 Task: Find connections with filter location Dori with filter topic #property with filter profile language Potuguese with filter current company LUXASIA with filter school GANDHI INSTITUTE FOR TECHNOLOGY[GIFT] , BHUBANESWAR with filter industry Financial Services with filter service category Customer Support with filter keywords title Superintendent
Action: Mouse moved to (490, 97)
Screenshot: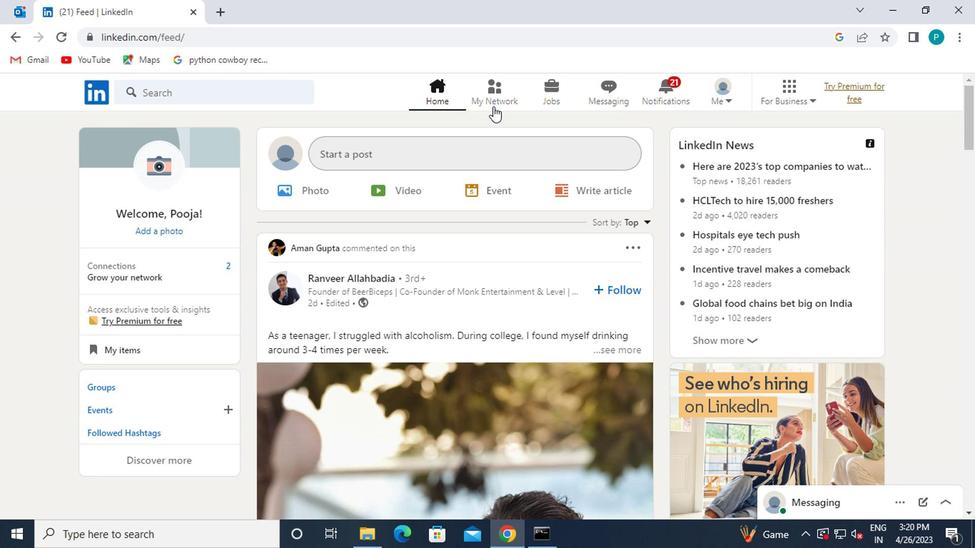 
Action: Mouse pressed left at (490, 97)
Screenshot: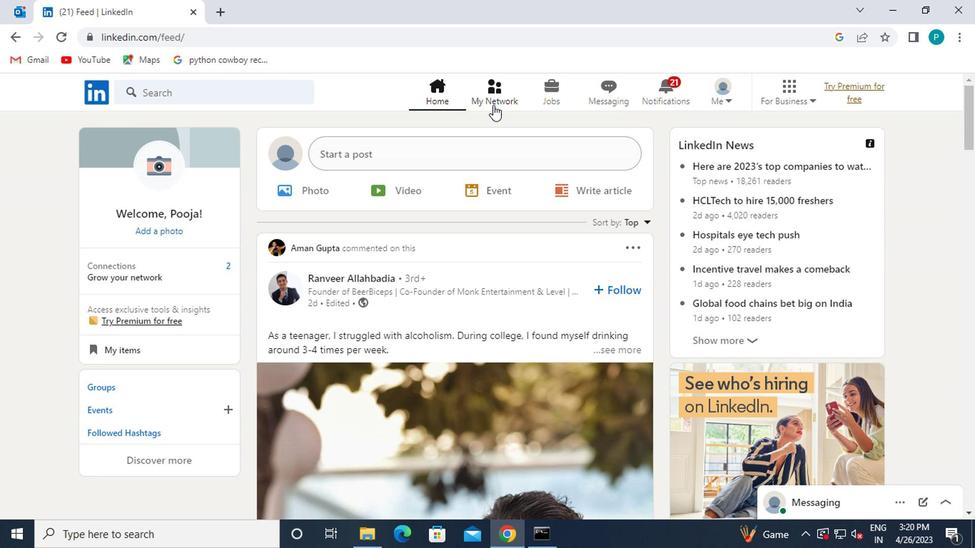 
Action: Mouse moved to (164, 171)
Screenshot: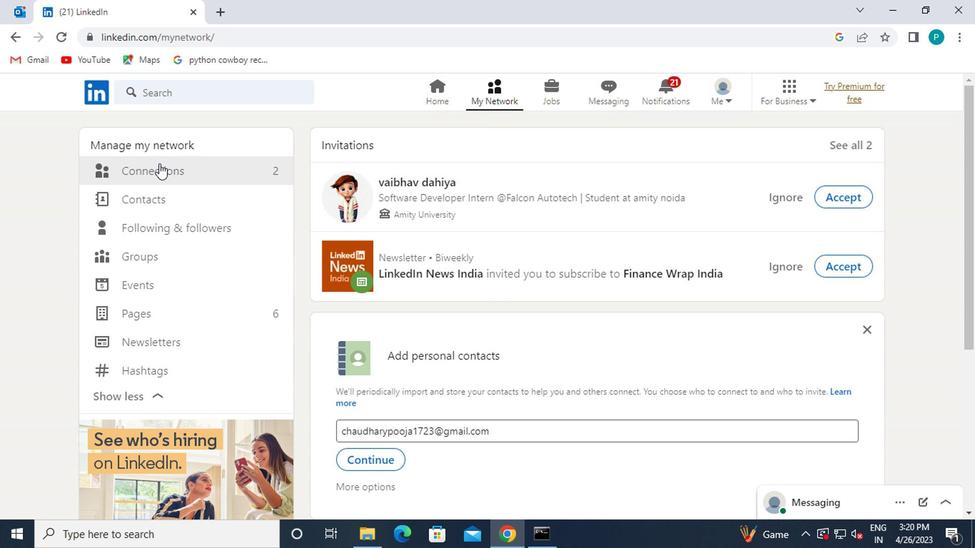 
Action: Mouse pressed left at (164, 171)
Screenshot: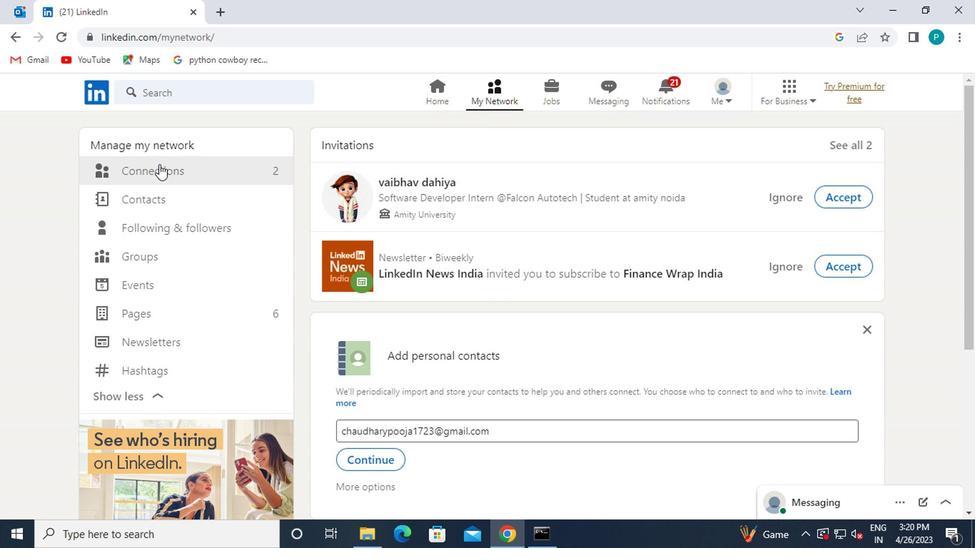 
Action: Mouse moved to (562, 171)
Screenshot: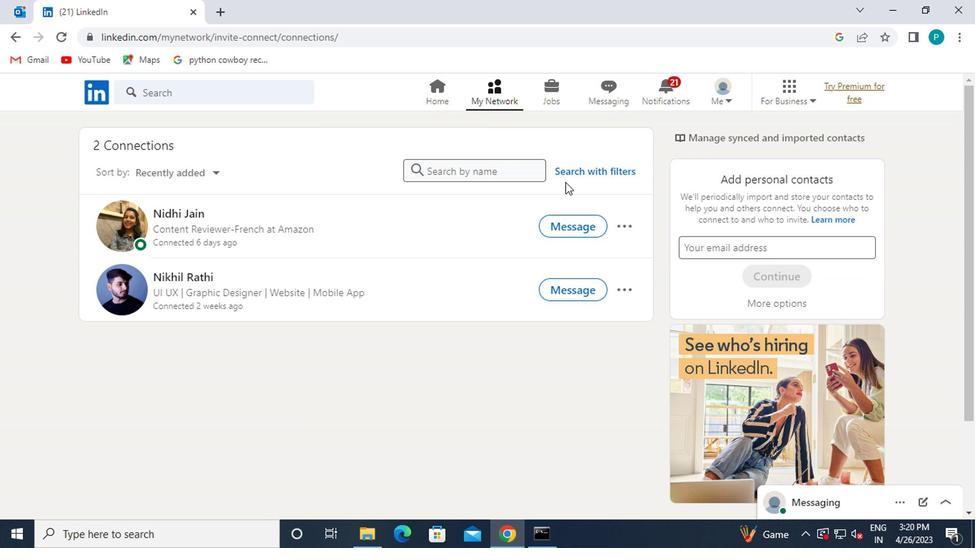
Action: Mouse pressed left at (562, 171)
Screenshot: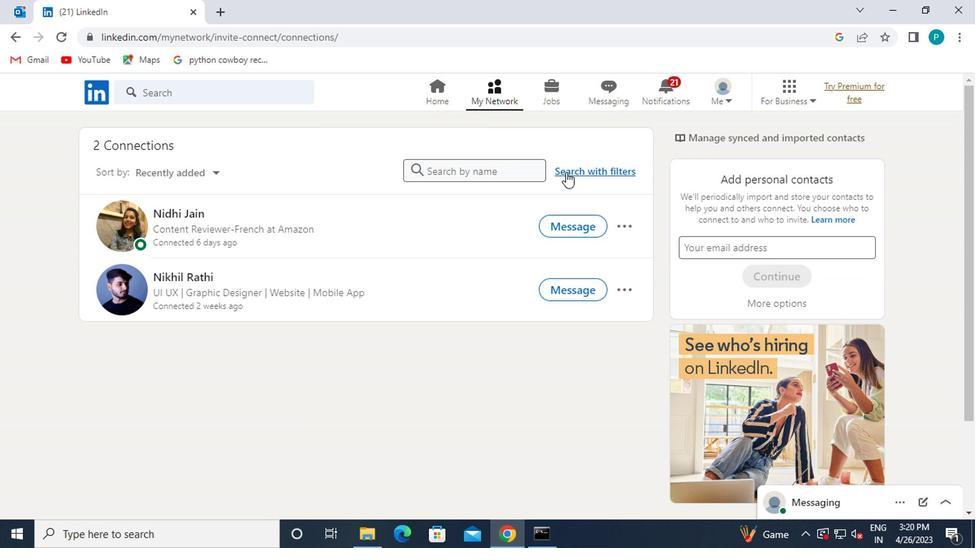 
Action: Mouse moved to (474, 137)
Screenshot: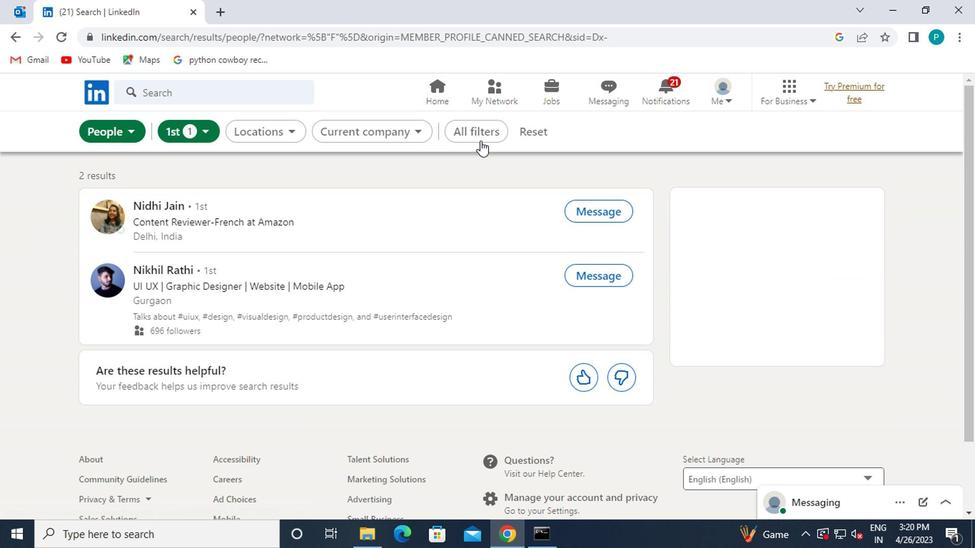 
Action: Mouse pressed left at (474, 137)
Screenshot: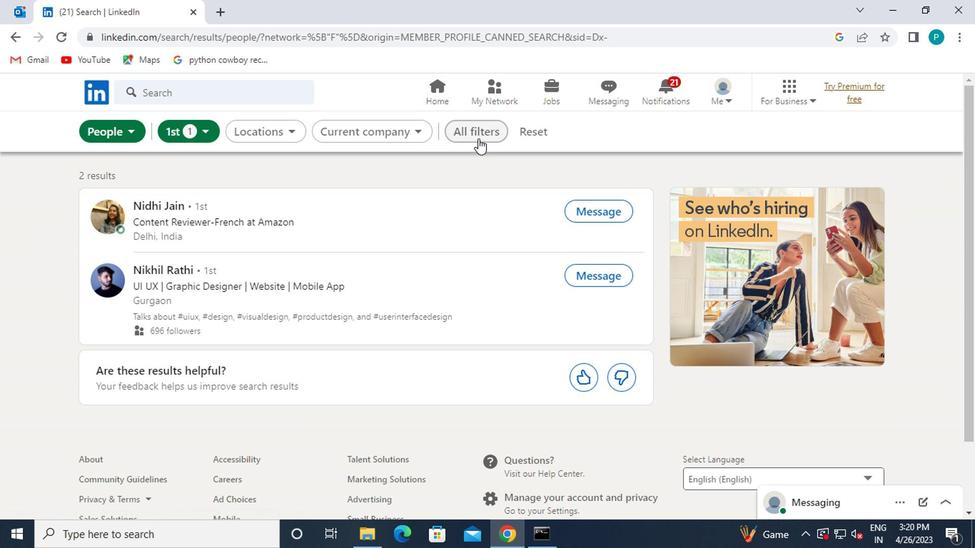 
Action: Mouse moved to (709, 325)
Screenshot: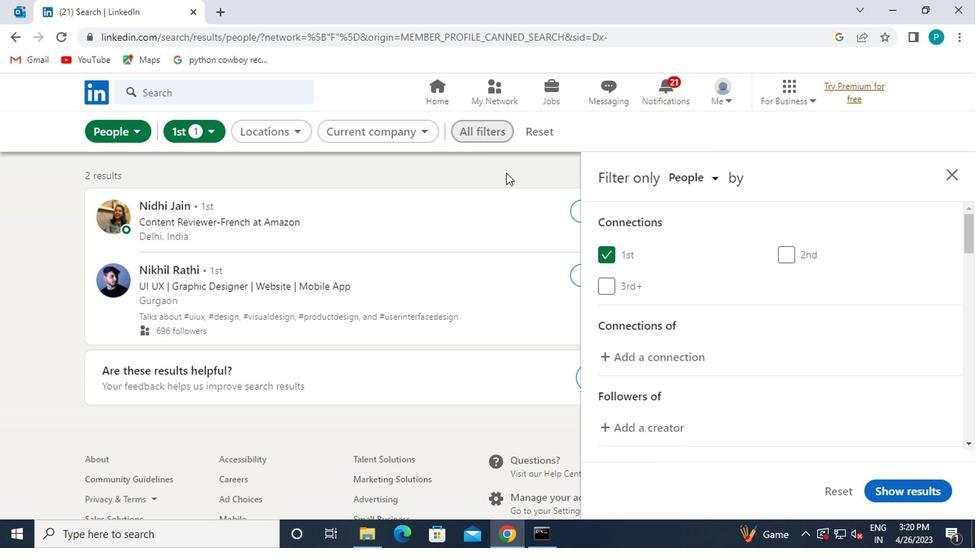 
Action: Mouse scrolled (709, 324) with delta (0, -1)
Screenshot: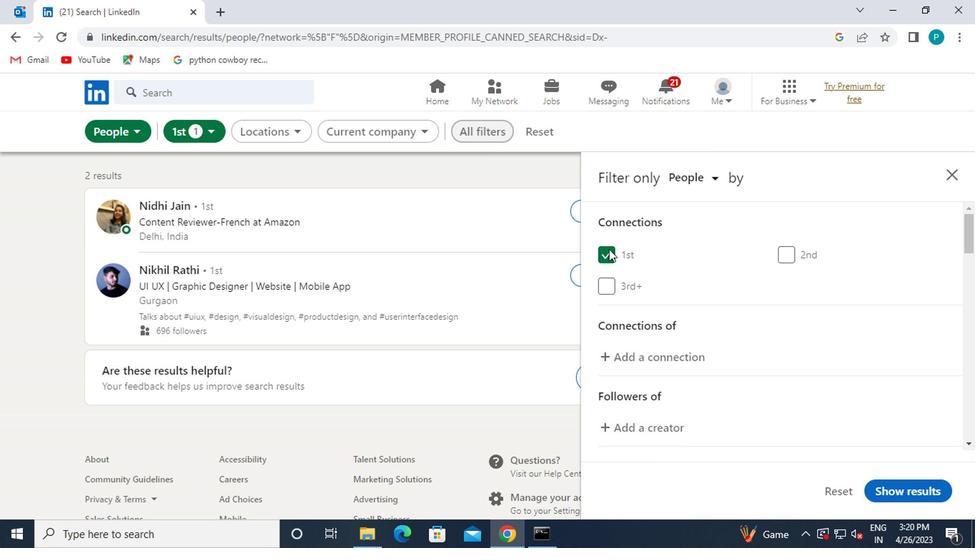 
Action: Mouse scrolled (709, 324) with delta (0, -1)
Screenshot: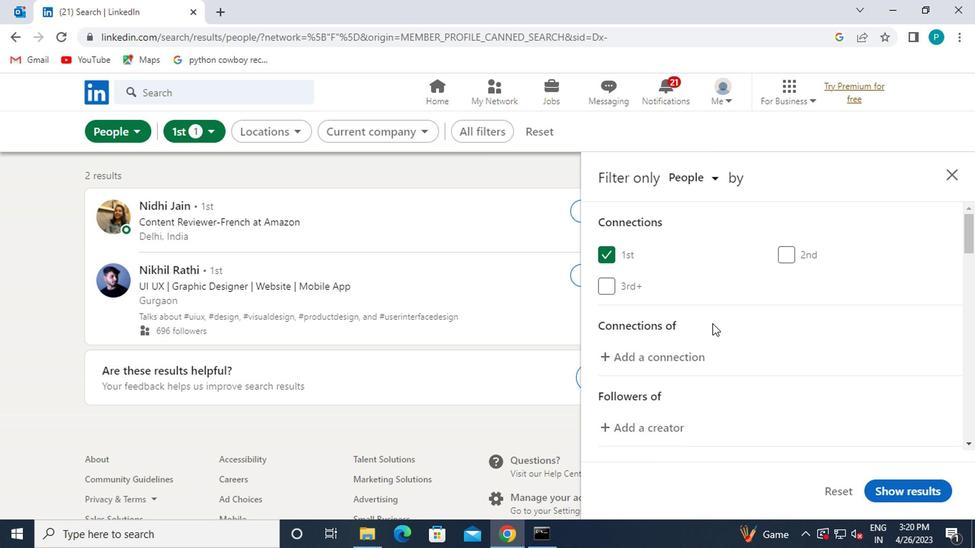 
Action: Mouse moved to (709, 321)
Screenshot: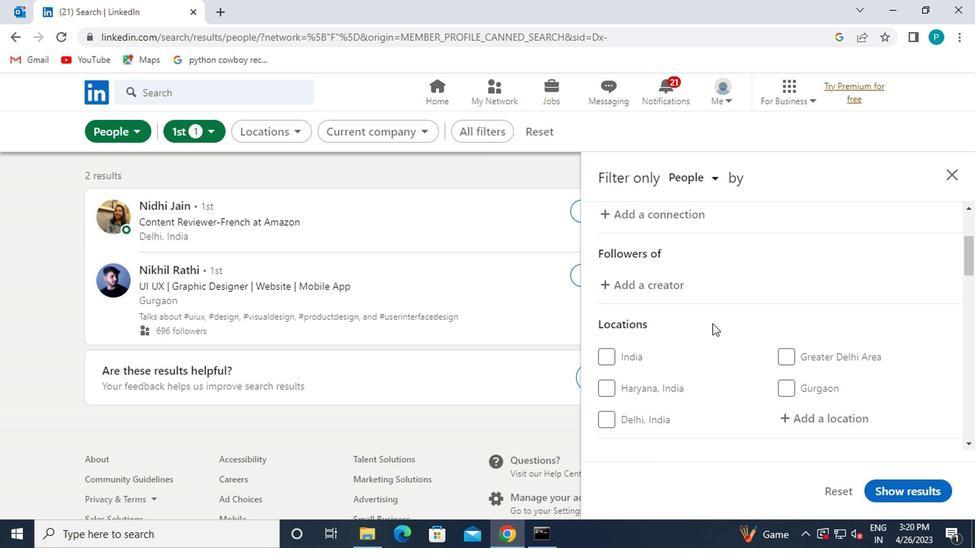 
Action: Mouse scrolled (709, 320) with delta (0, 0)
Screenshot: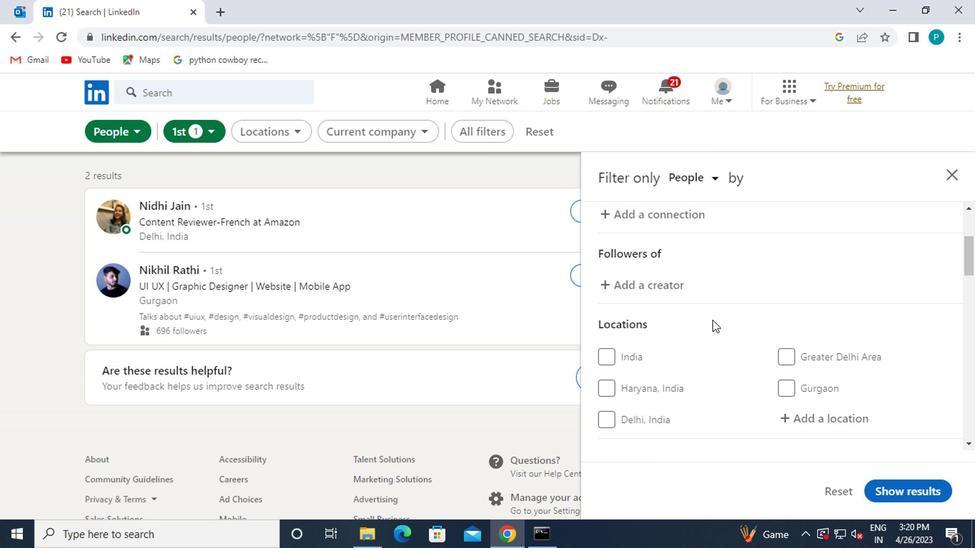 
Action: Mouse moved to (787, 337)
Screenshot: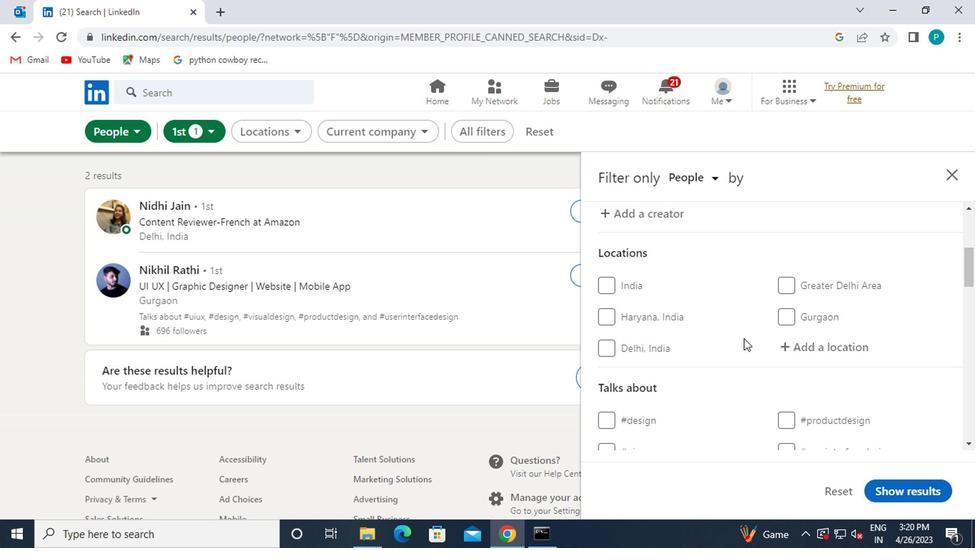 
Action: Mouse pressed left at (787, 337)
Screenshot: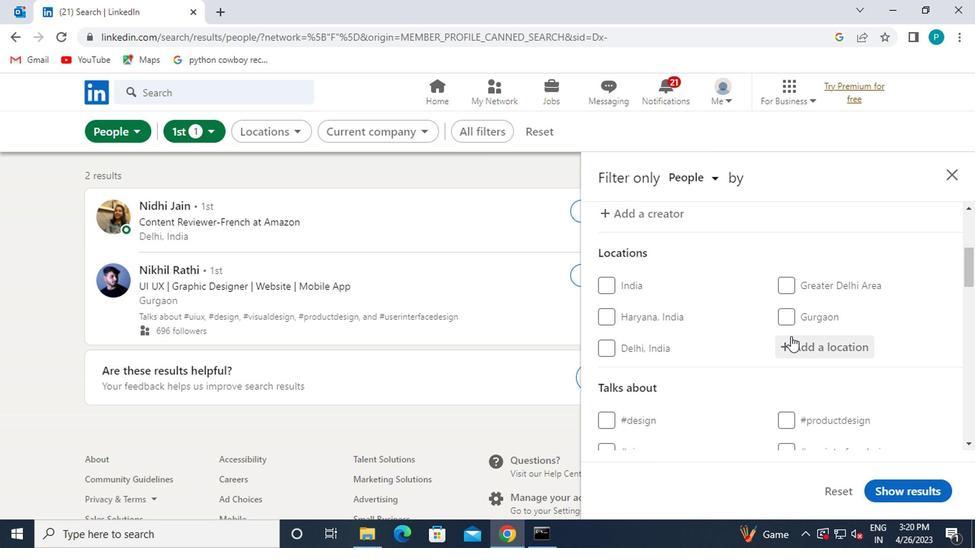 
Action: Mouse moved to (800, 353)
Screenshot: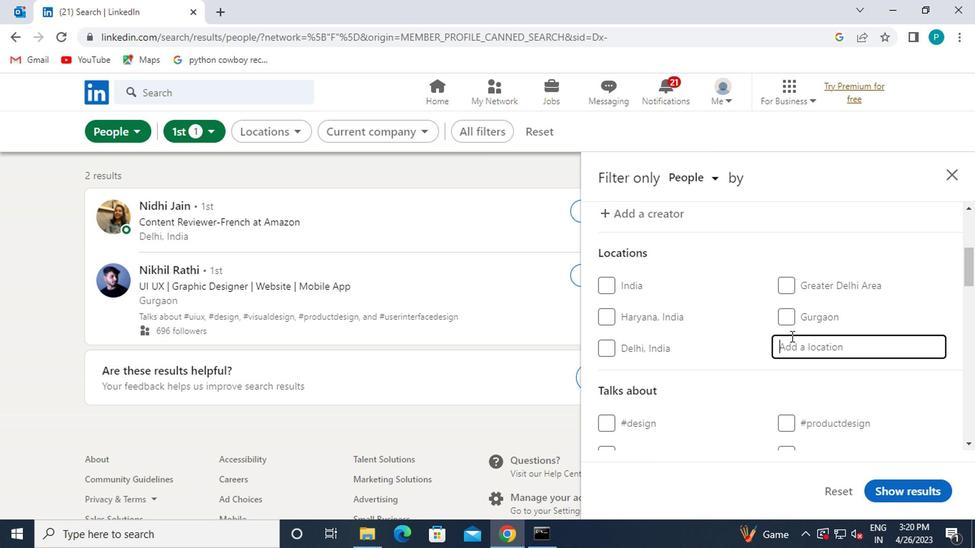 
Action: Key pressed <Key.caps_lock>d<Key.caps_lock>ori
Screenshot: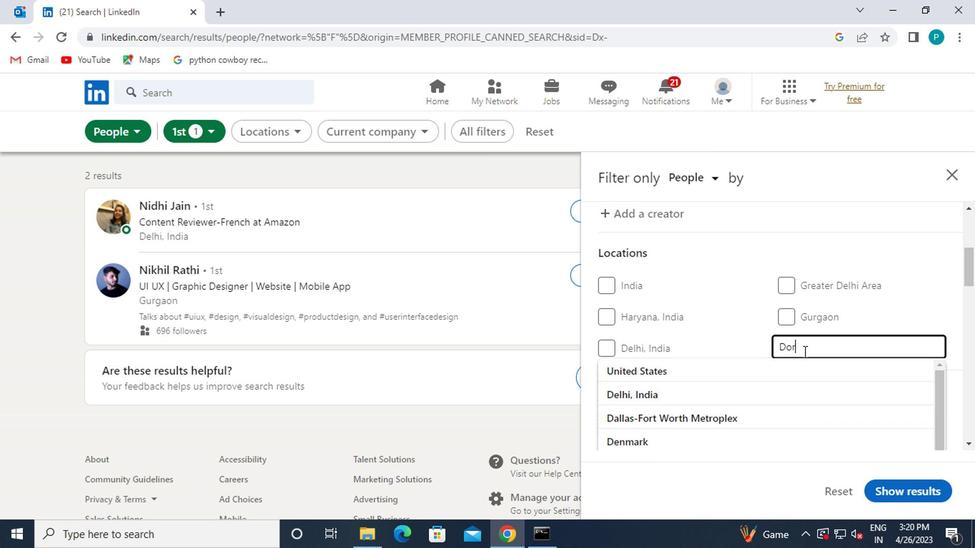 
Action: Mouse moved to (765, 372)
Screenshot: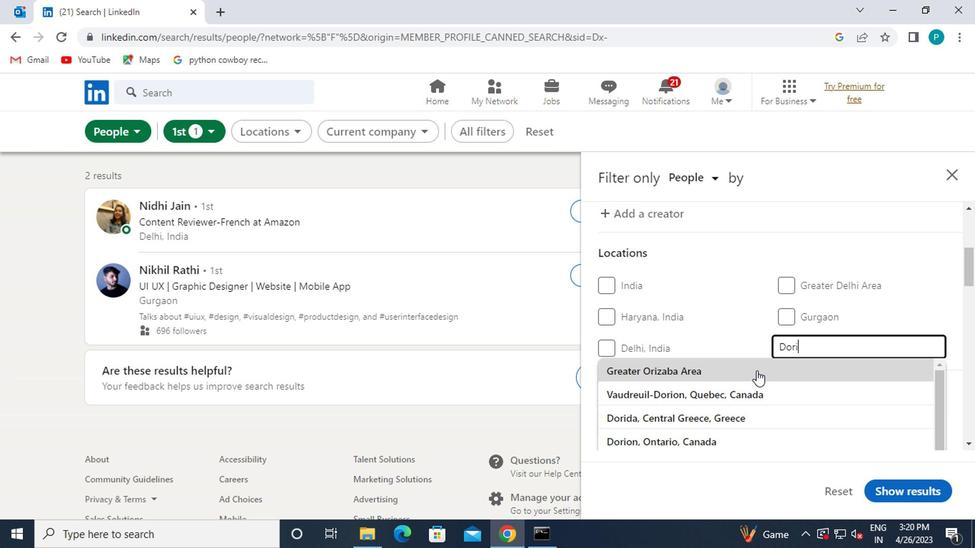 
Action: Key pressed <Key.enter>
Screenshot: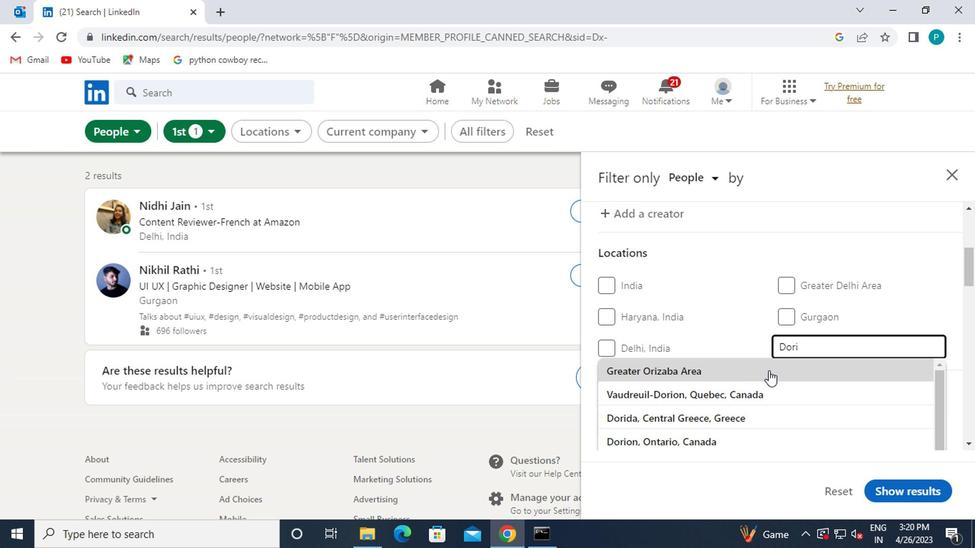 
Action: Mouse moved to (742, 435)
Screenshot: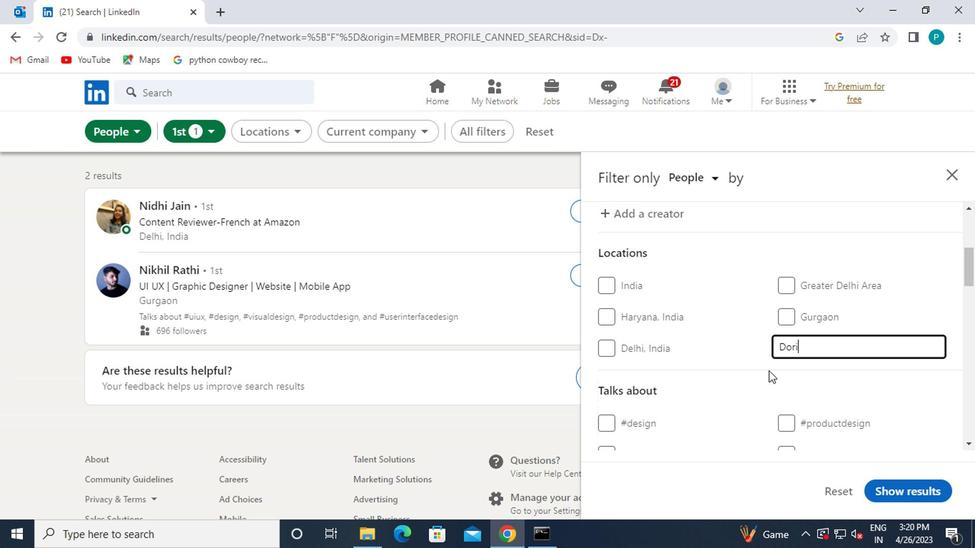 
Action: Mouse scrolled (742, 434) with delta (0, 0)
Screenshot: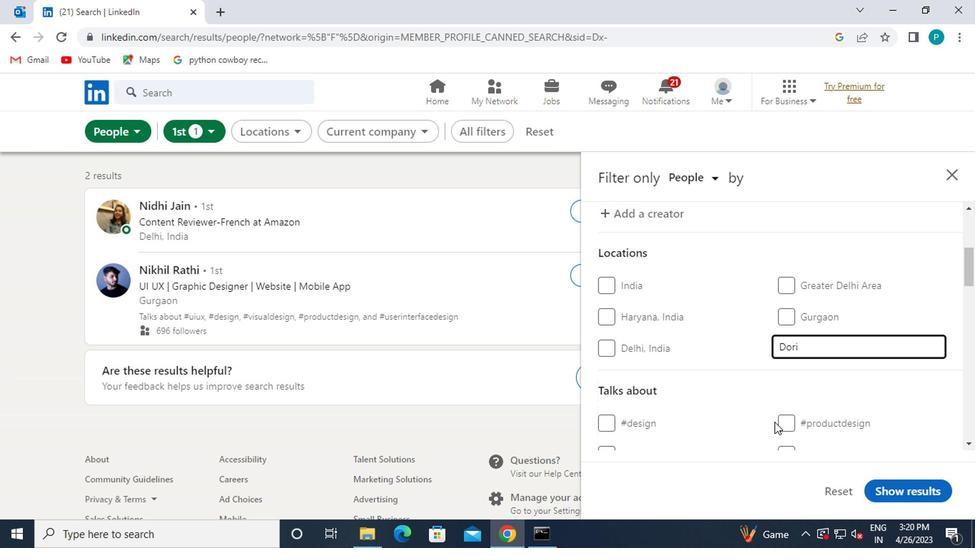 
Action: Mouse scrolled (742, 434) with delta (0, 0)
Screenshot: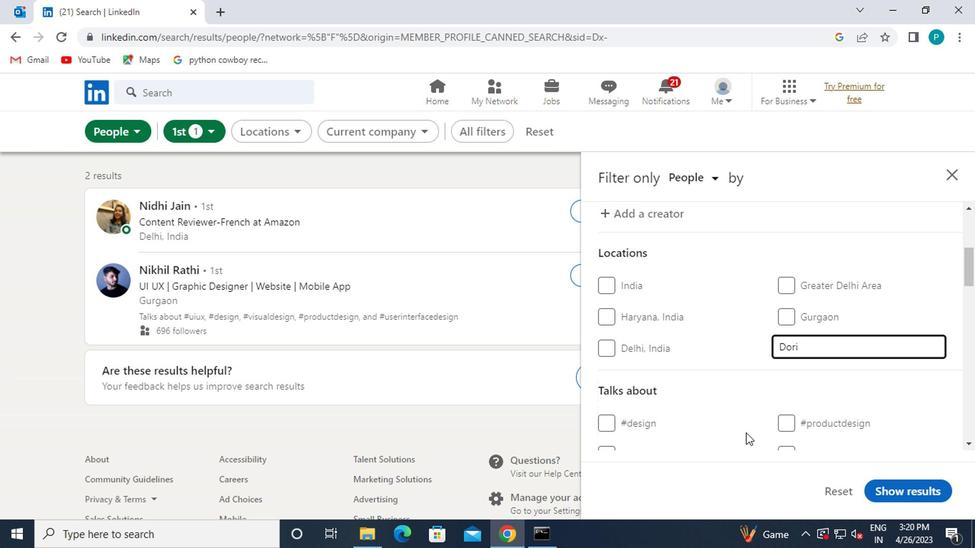 
Action: Mouse moved to (777, 351)
Screenshot: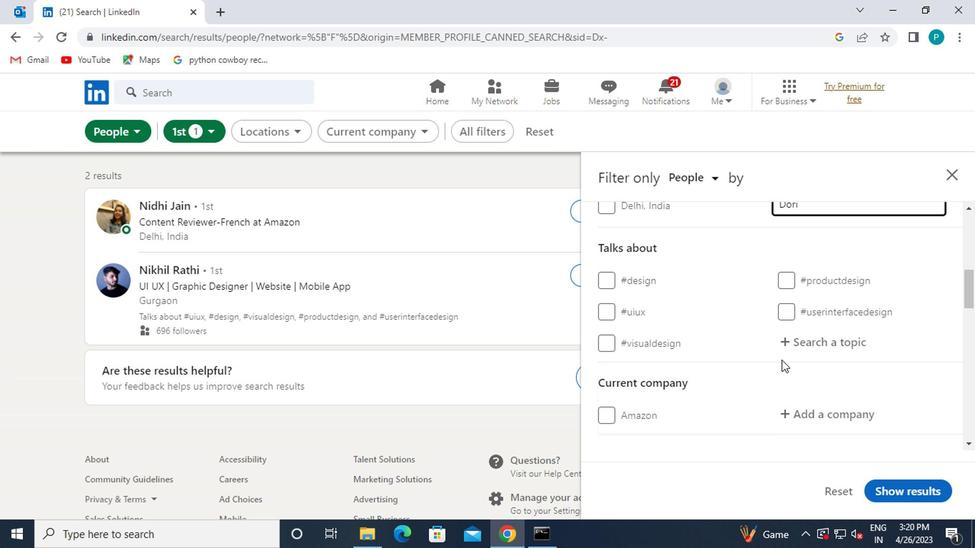 
Action: Mouse pressed left at (777, 351)
Screenshot: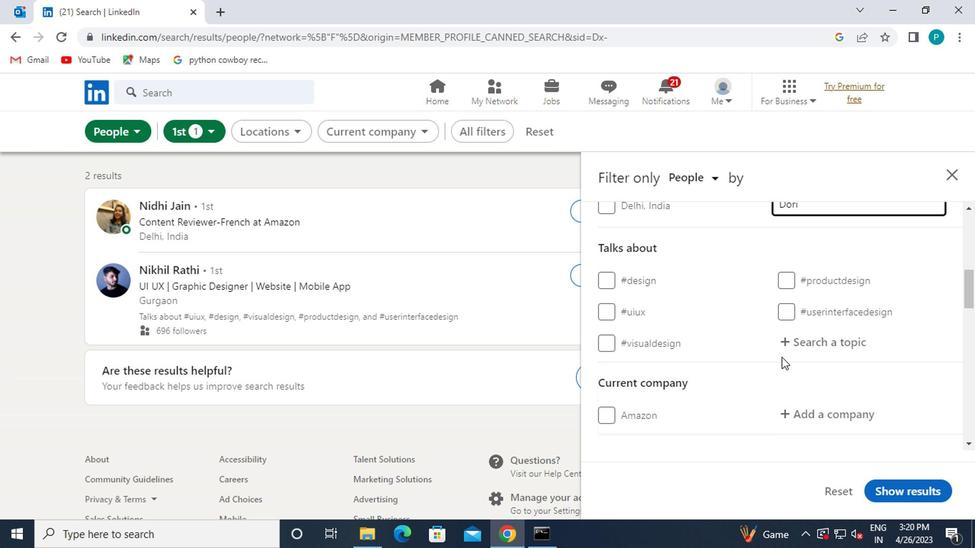
Action: Mouse moved to (787, 356)
Screenshot: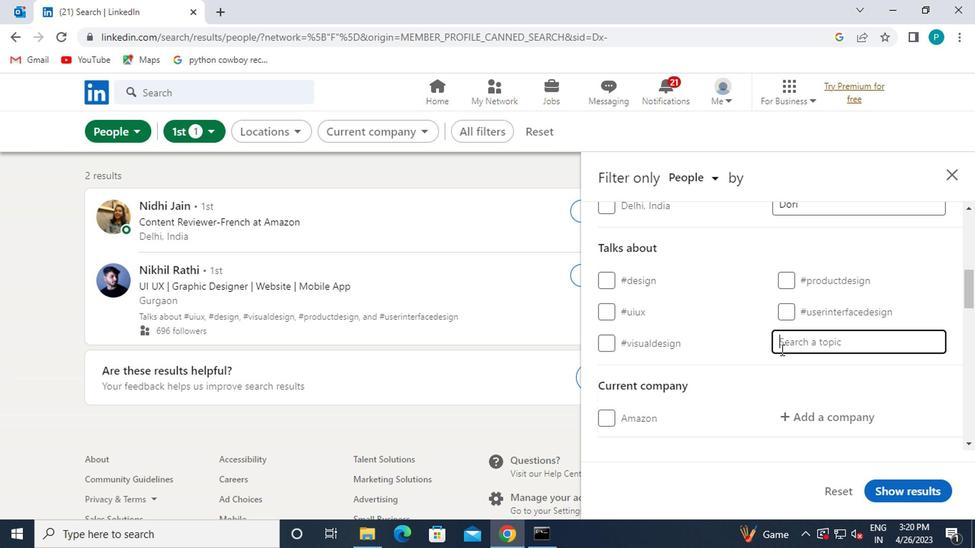 
Action: Key pressed <Key.shift>#PROPERTY
Screenshot: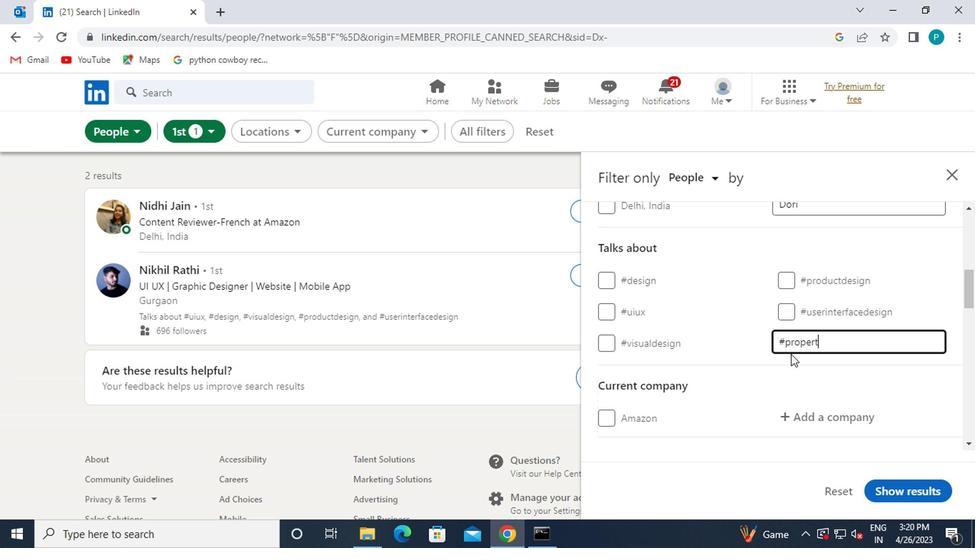 
Action: Mouse moved to (768, 361)
Screenshot: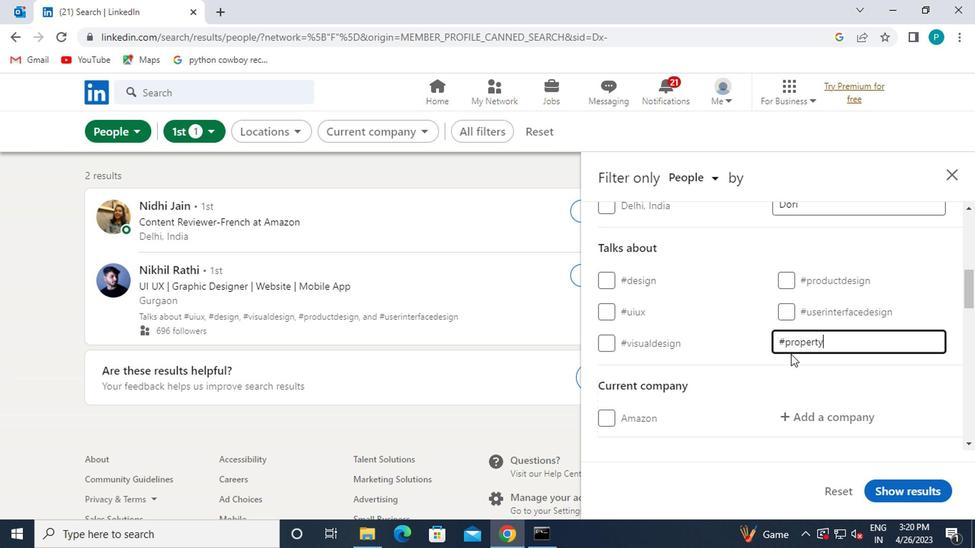 
Action: Mouse scrolled (768, 361) with delta (0, 0)
Screenshot: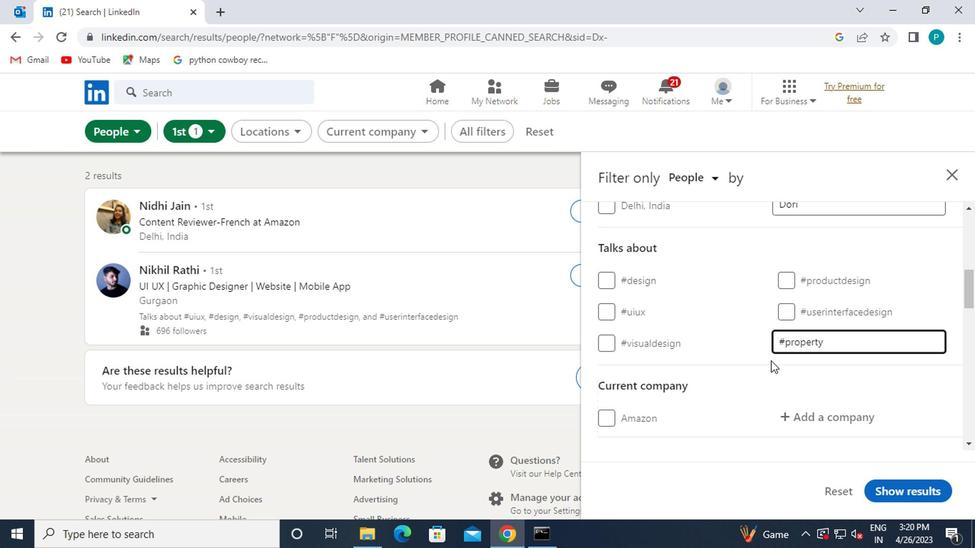 
Action: Mouse scrolled (768, 361) with delta (0, 0)
Screenshot: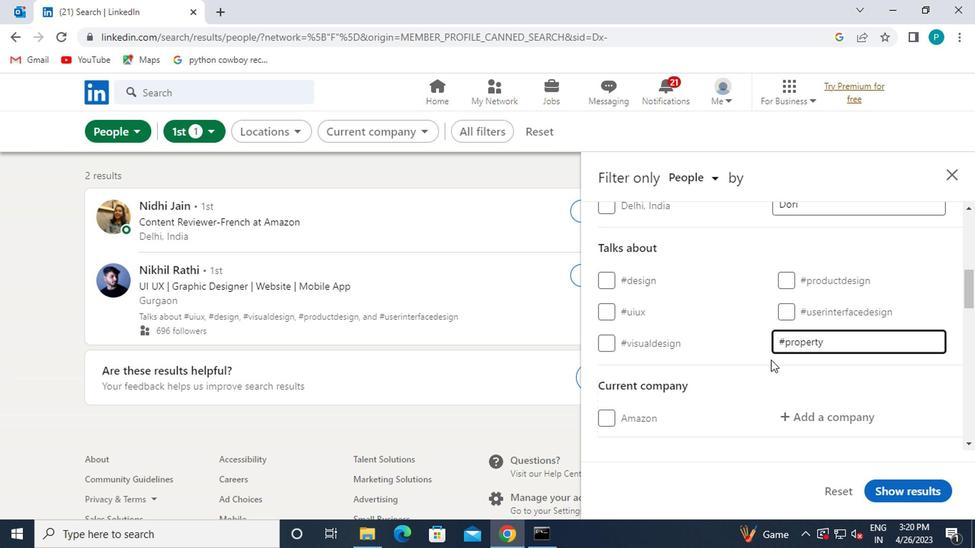 
Action: Mouse moved to (785, 274)
Screenshot: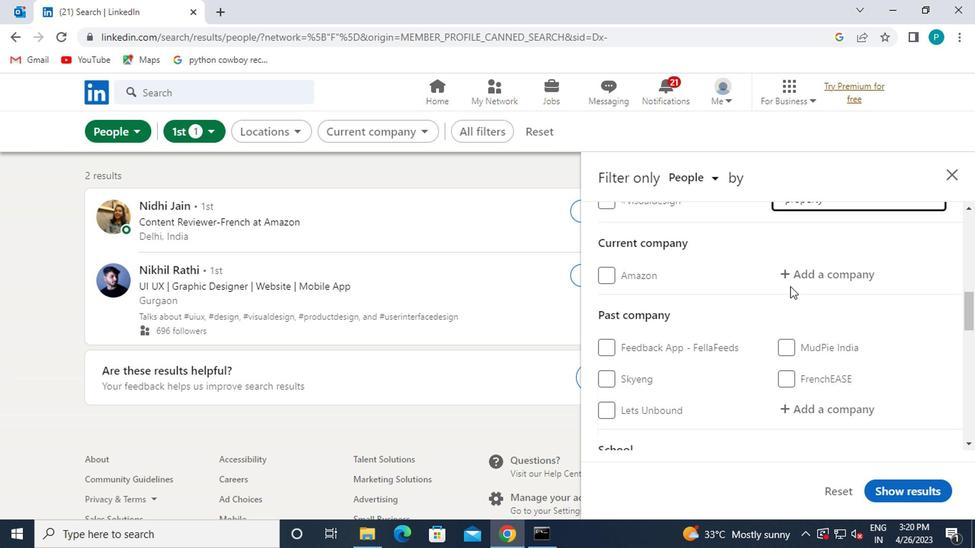 
Action: Mouse pressed left at (785, 274)
Screenshot: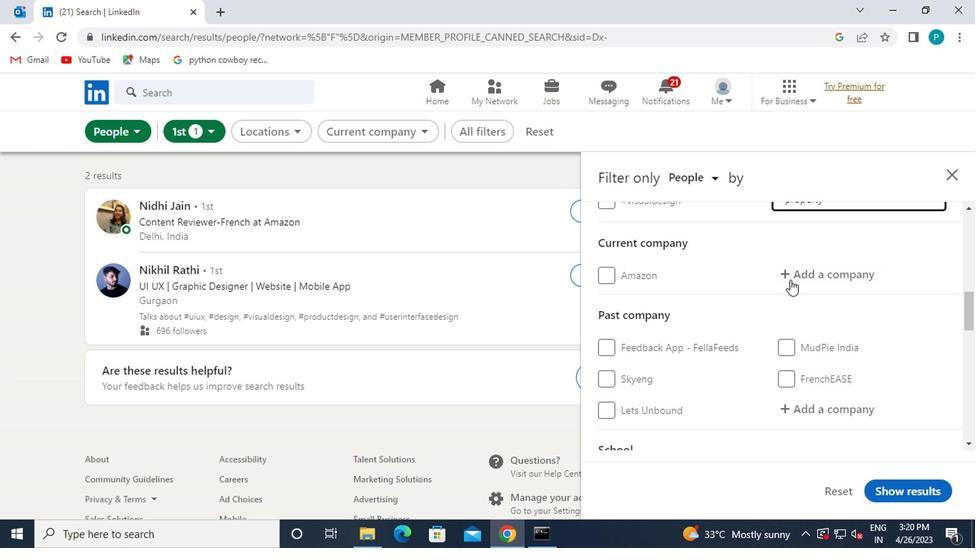 
Action: Mouse moved to (787, 294)
Screenshot: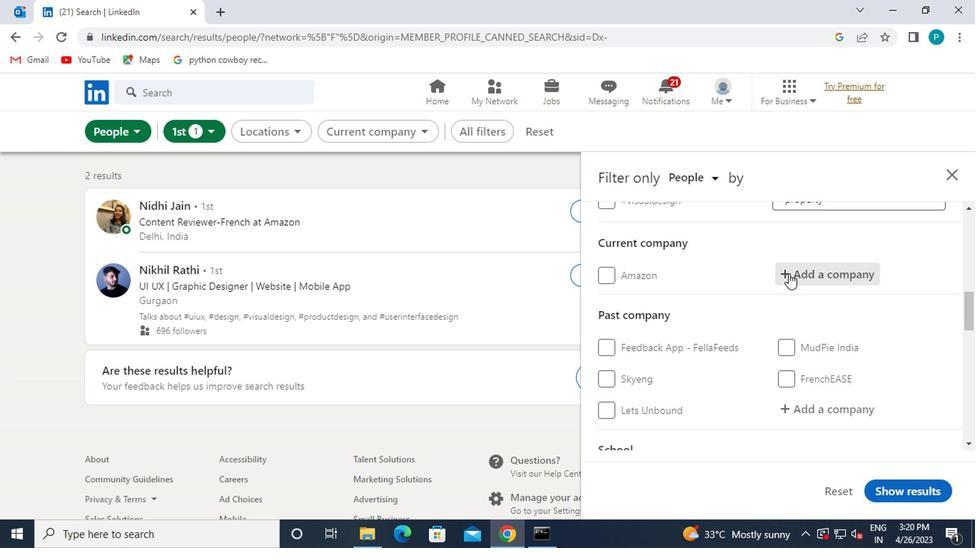 
Action: Key pressed <Key.caps_lock>LUXASIS<Key.backspace>A
Screenshot: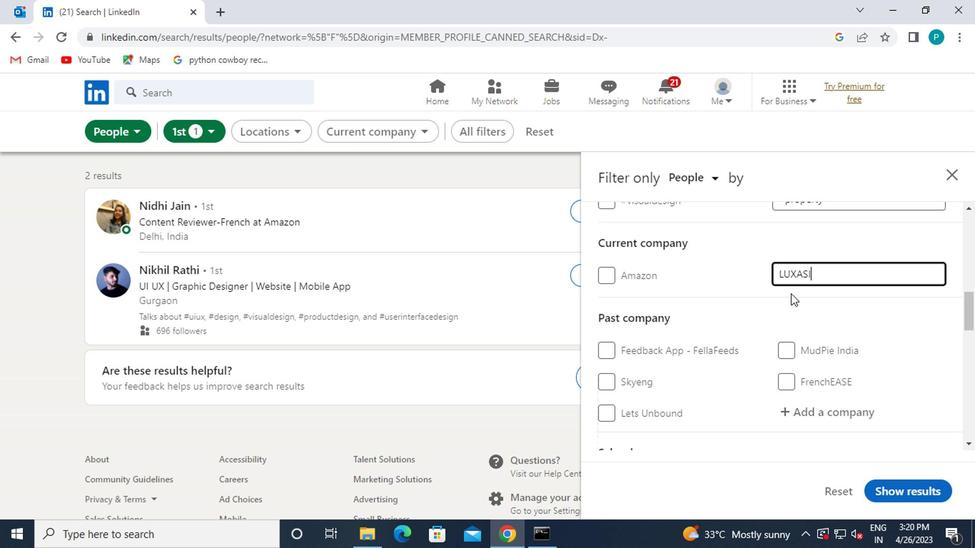
Action: Mouse moved to (788, 296)
Screenshot: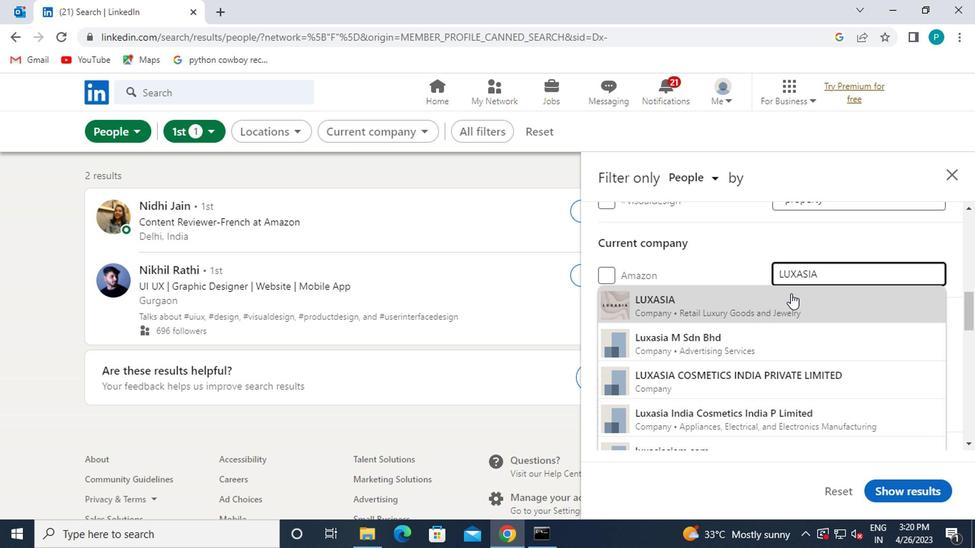 
Action: Mouse pressed left at (788, 296)
Screenshot: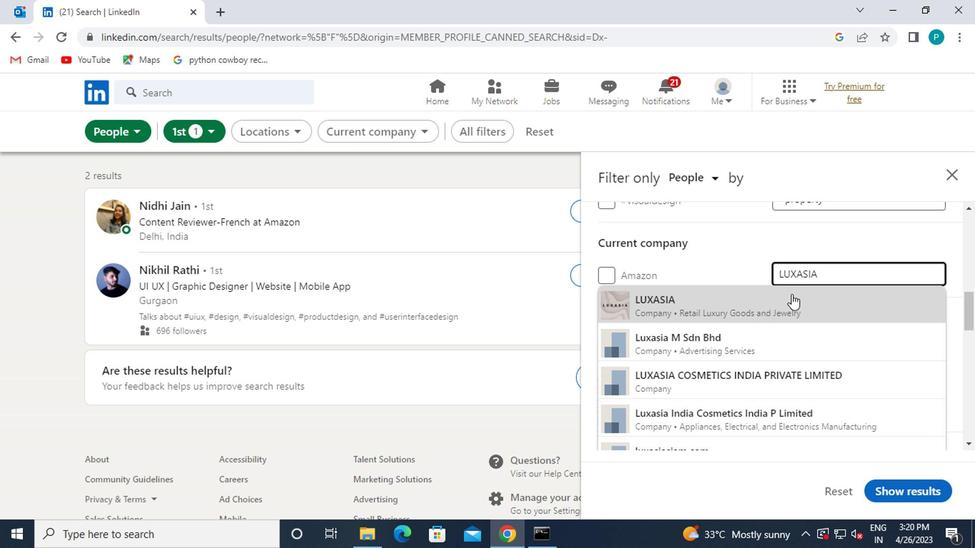 
Action: Mouse moved to (777, 311)
Screenshot: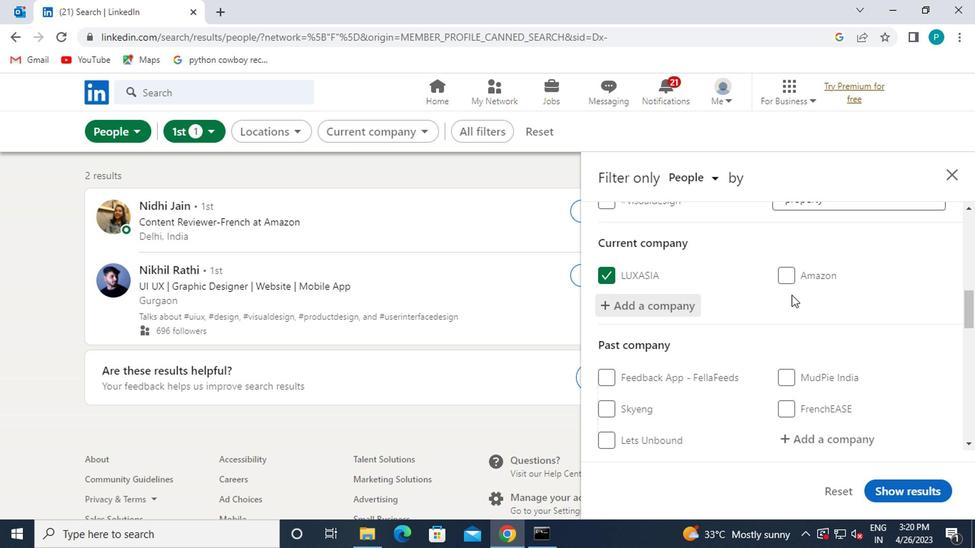 
Action: Mouse scrolled (777, 311) with delta (0, 0)
Screenshot: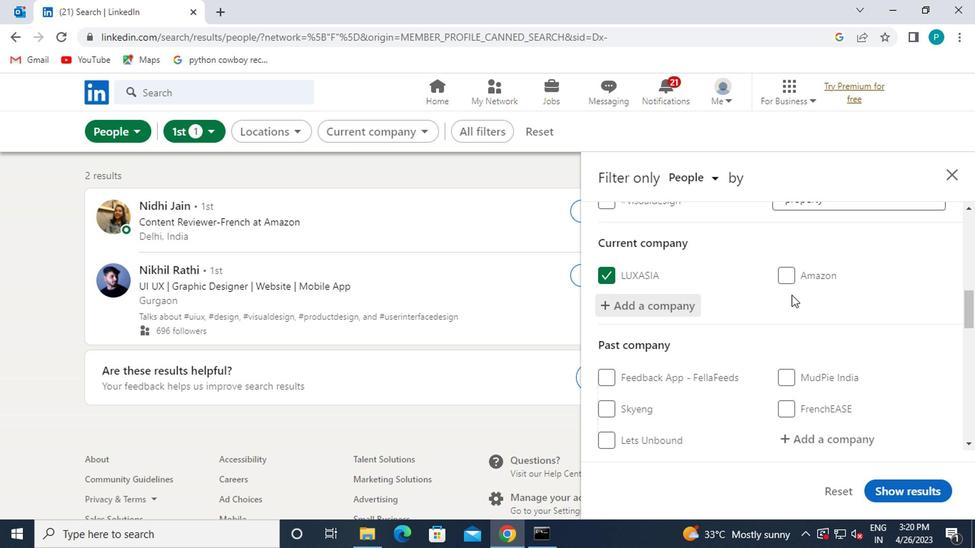 
Action: Mouse moved to (776, 313)
Screenshot: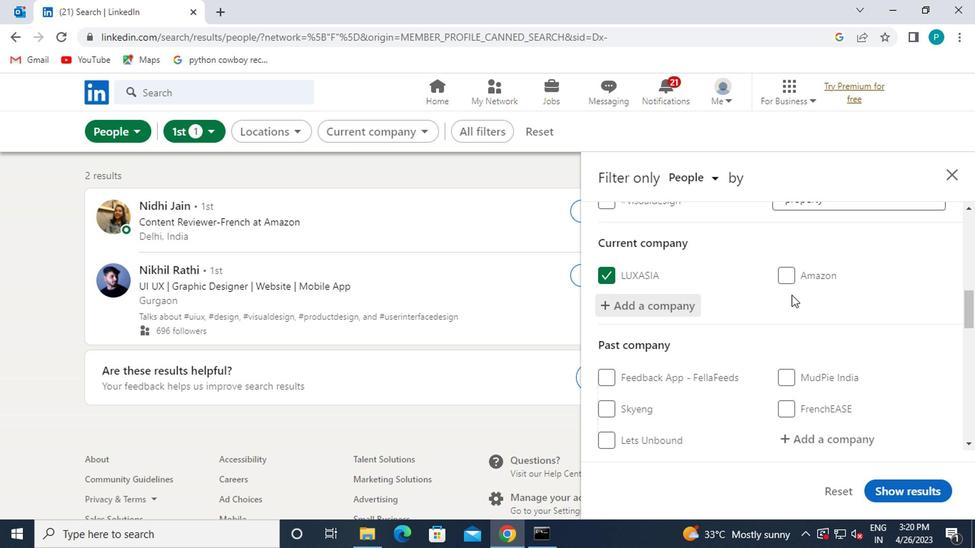 
Action: Mouse scrolled (776, 313) with delta (0, 0)
Screenshot: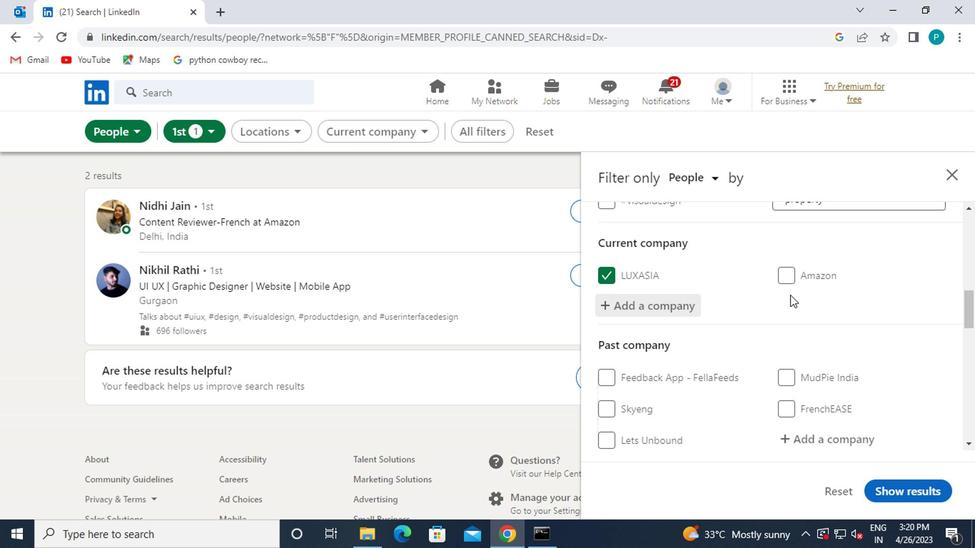 
Action: Mouse moved to (806, 402)
Screenshot: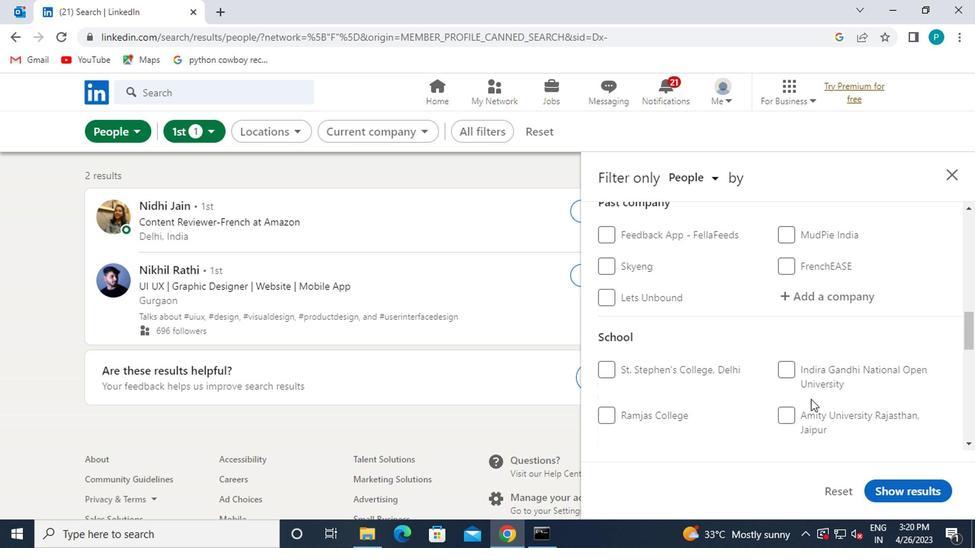 
Action: Mouse scrolled (806, 401) with delta (0, -1)
Screenshot: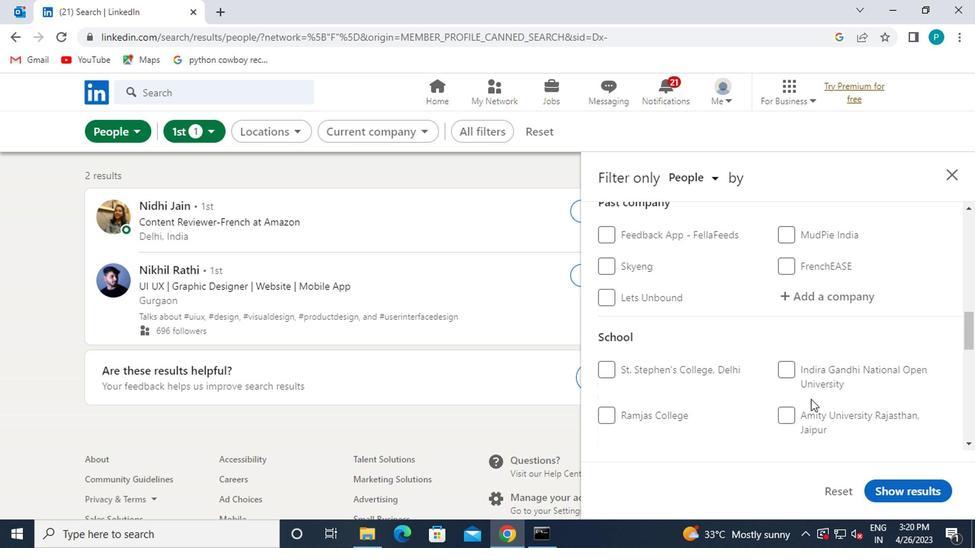 
Action: Mouse moved to (800, 388)
Screenshot: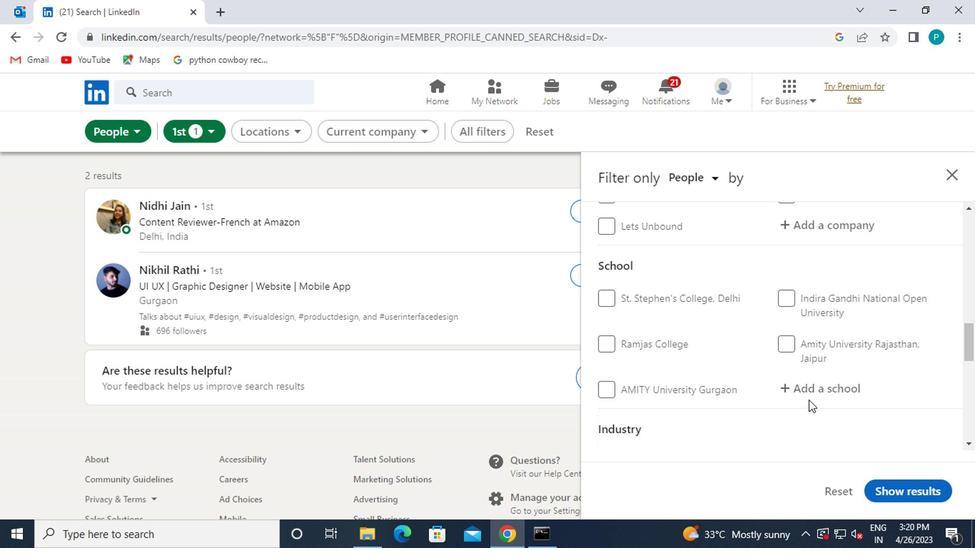 
Action: Mouse pressed left at (800, 388)
Screenshot: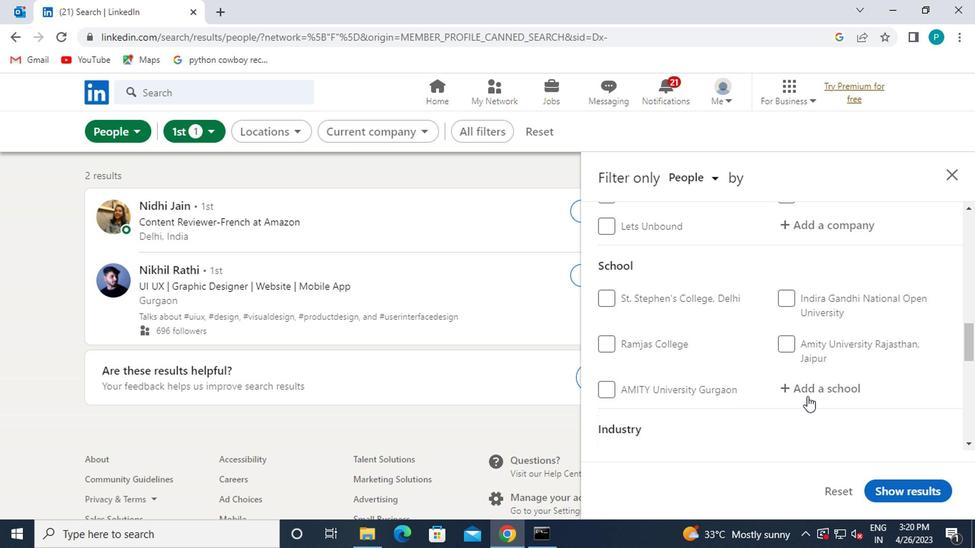 
Action: Key pressed GANDHI
Screenshot: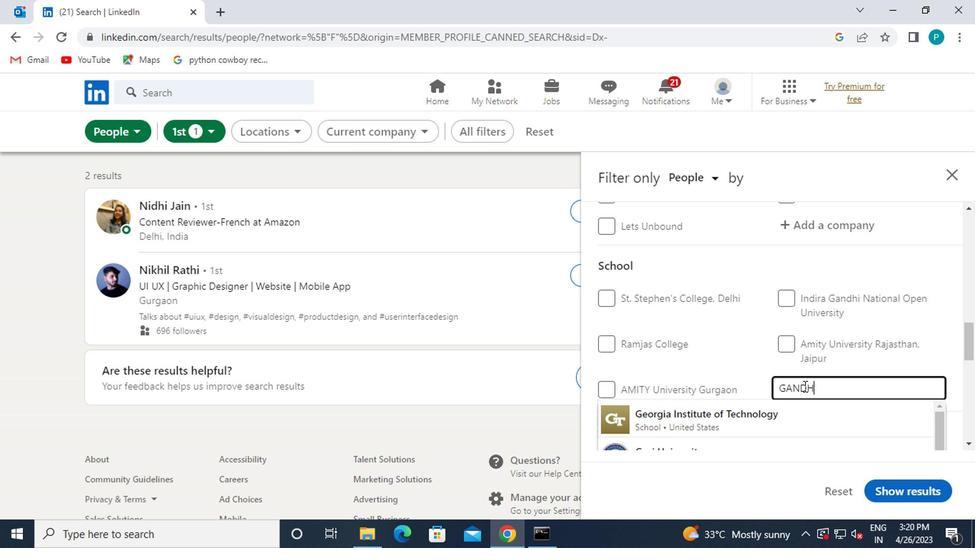 
Action: Mouse moved to (684, 404)
Screenshot: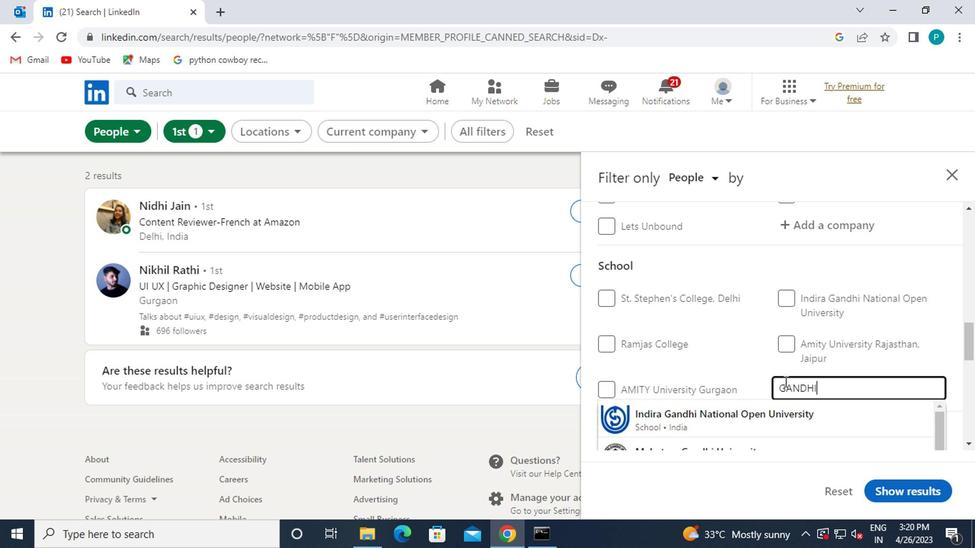 
Action: Mouse scrolled (684, 403) with delta (0, 0)
Screenshot: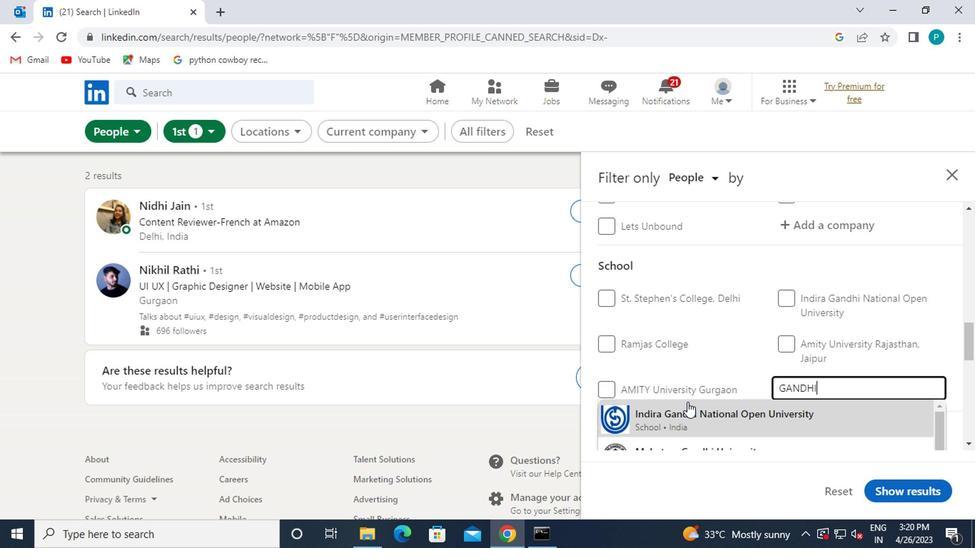 
Action: Mouse moved to (685, 418)
Screenshot: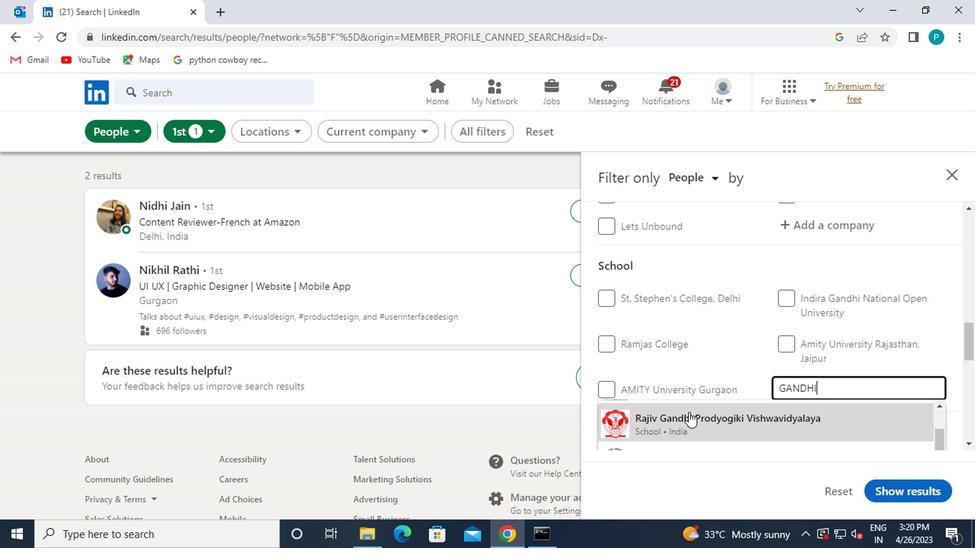 
Action: Mouse scrolled (685, 419) with delta (0, 1)
Screenshot: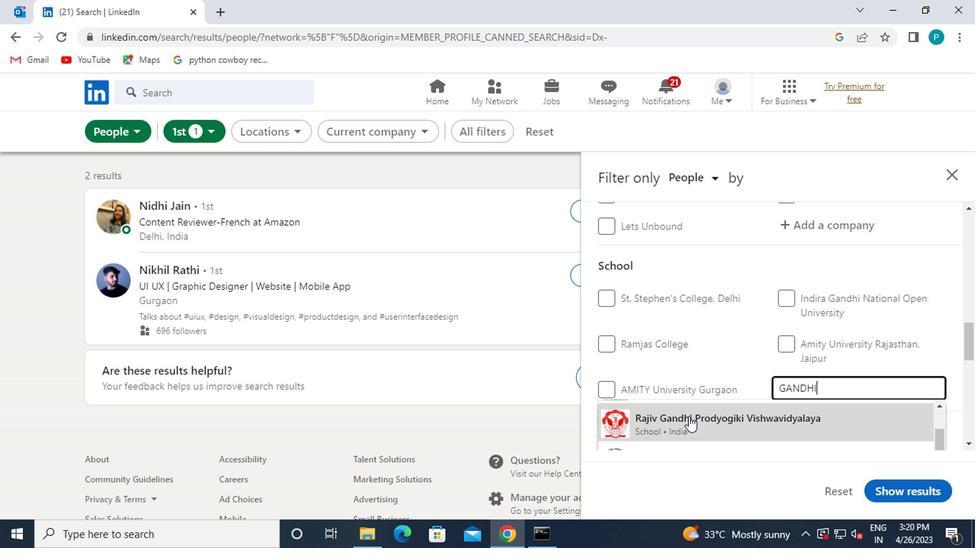 
Action: Mouse moved to (691, 419)
Screenshot: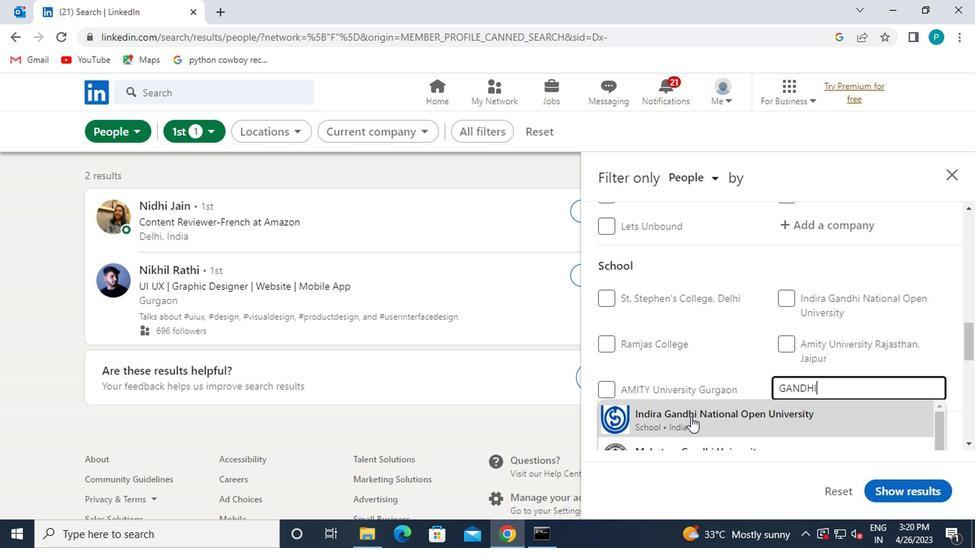 
Action: Key pressed <Key.space>INSTITUTE
Screenshot: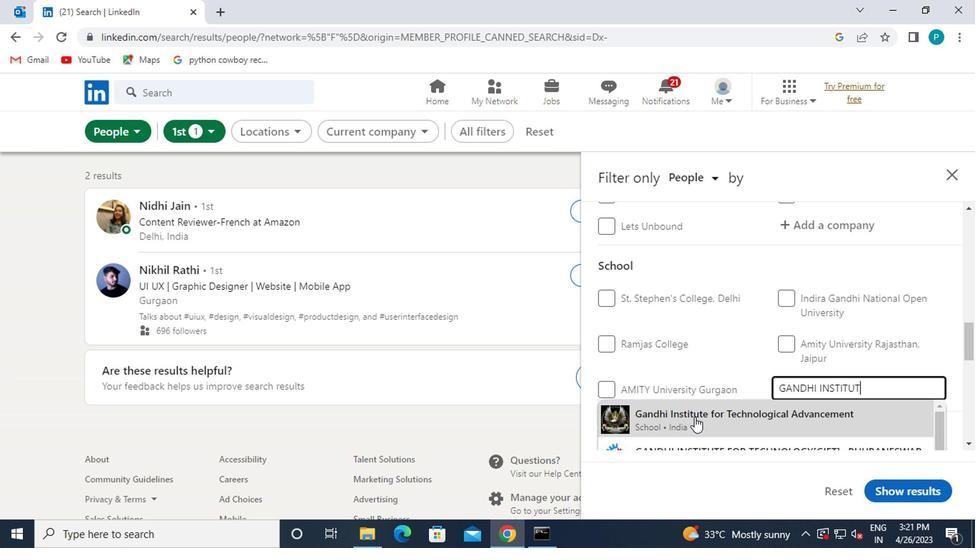 
Action: Mouse scrolled (691, 418) with delta (0, -1)
Screenshot: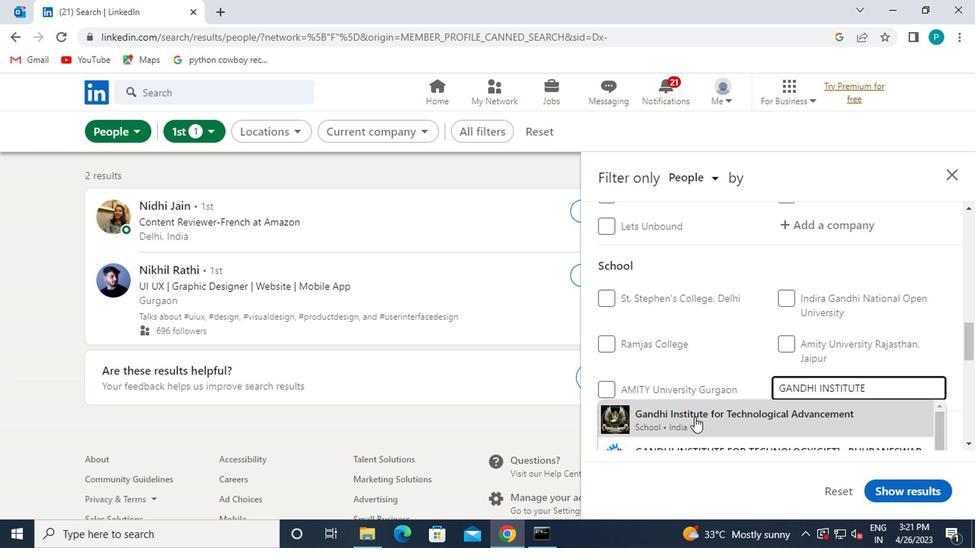 
Action: Mouse moved to (712, 426)
Screenshot: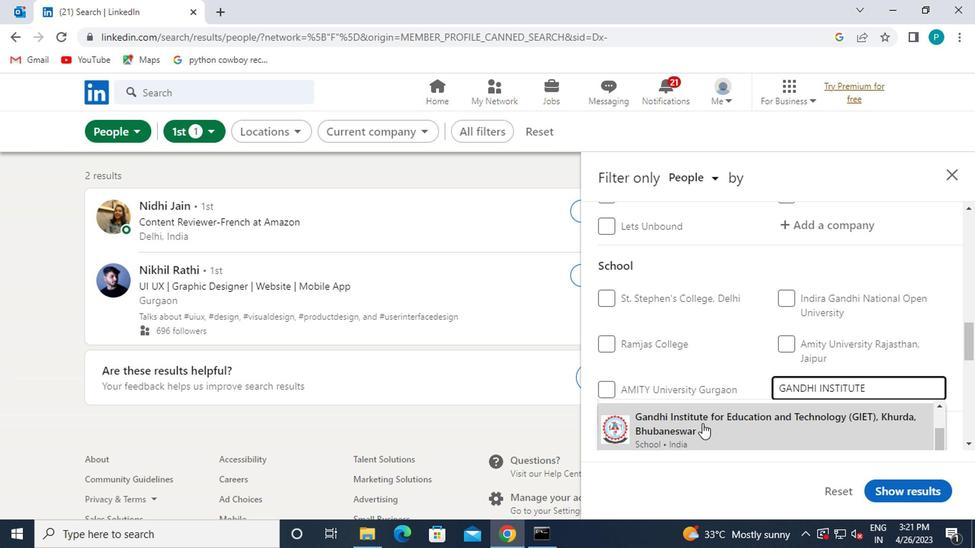 
Action: Mouse scrolled (712, 425) with delta (0, -1)
Screenshot: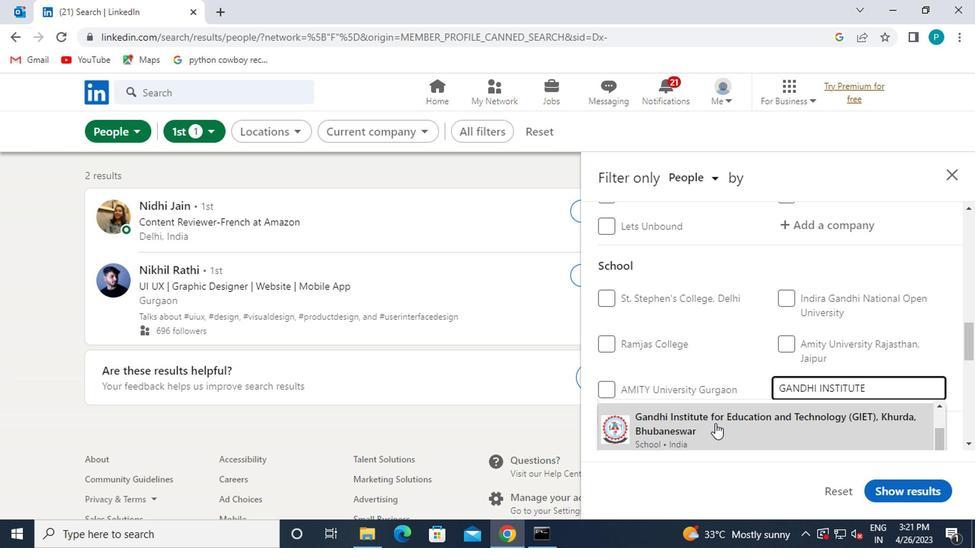 
Action: Mouse scrolled (712, 425) with delta (0, -1)
Screenshot: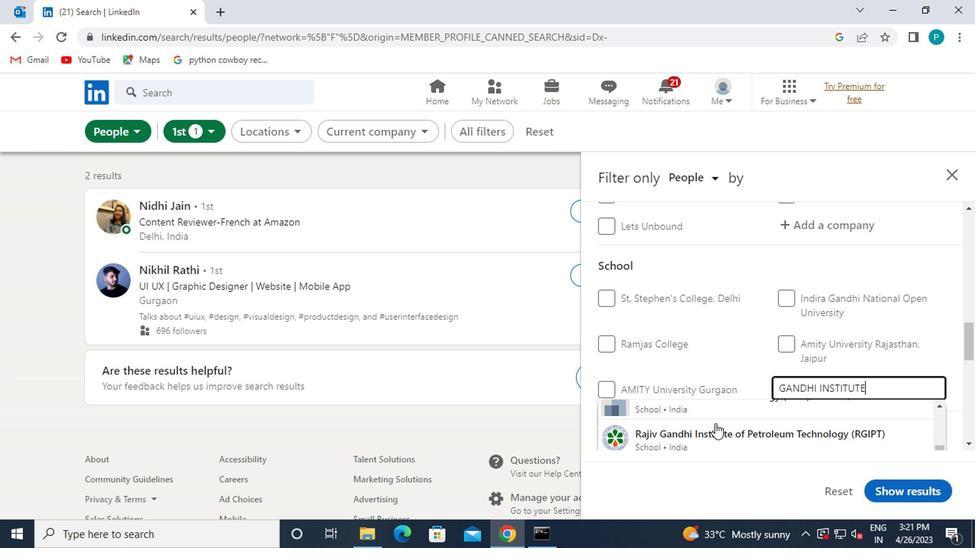 
Action: Mouse scrolled (712, 425) with delta (0, -1)
Screenshot: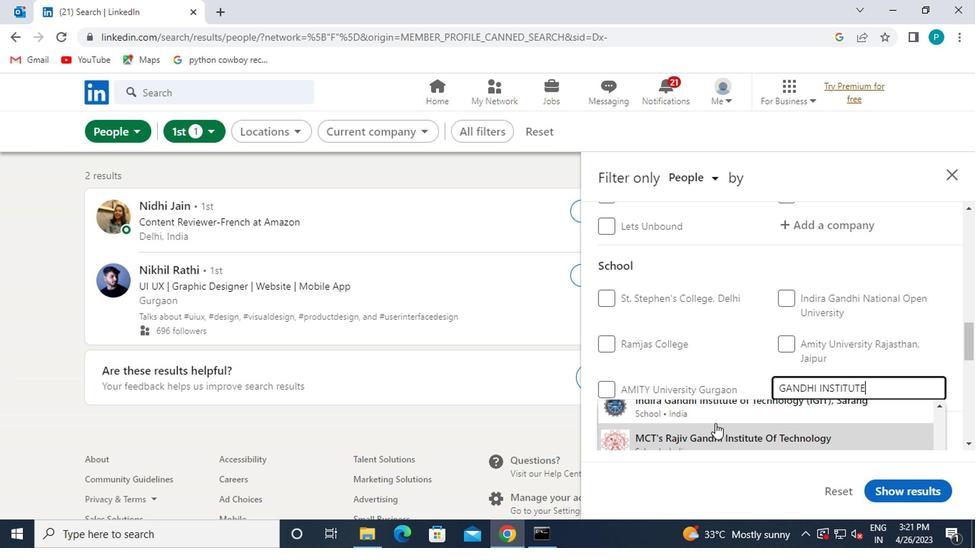 
Action: Mouse scrolled (712, 425) with delta (0, -1)
Screenshot: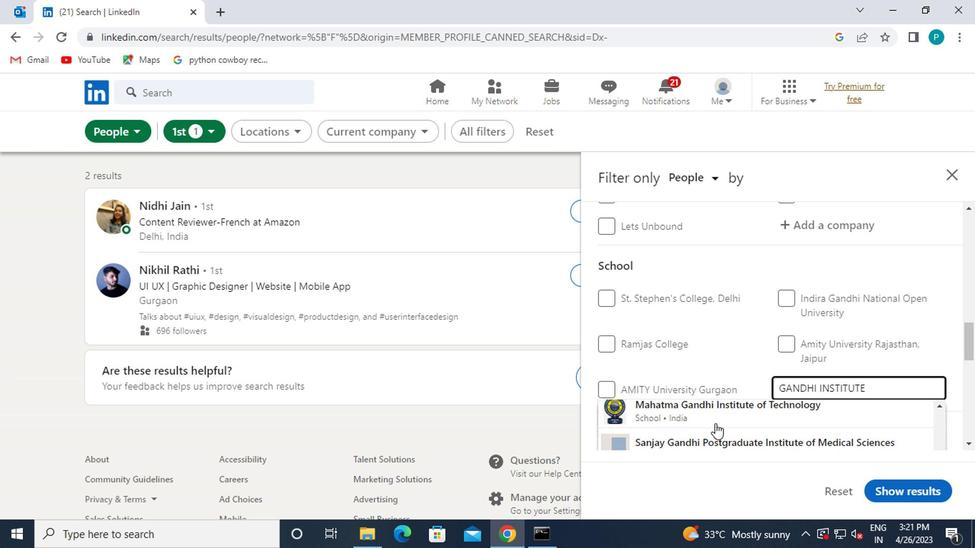 
Action: Mouse scrolled (712, 425) with delta (0, -1)
Screenshot: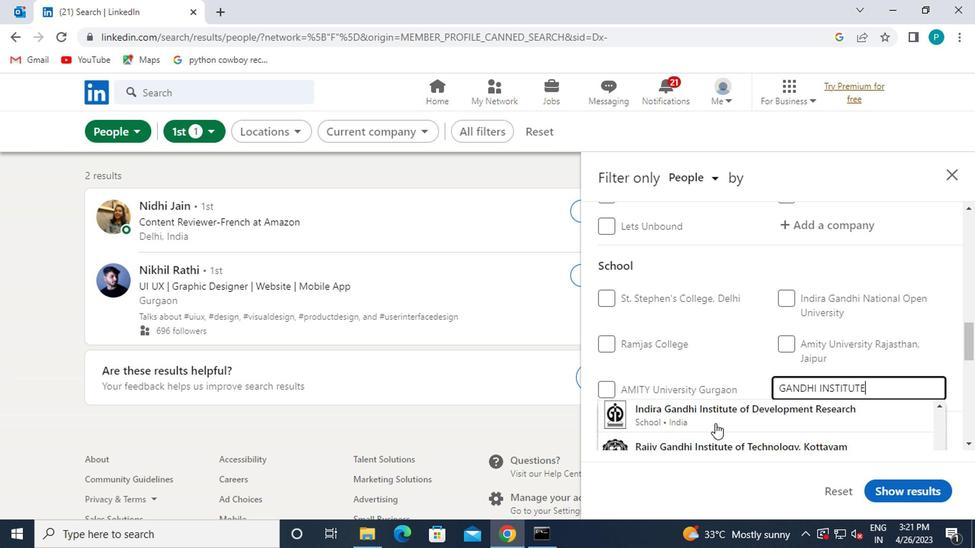 
Action: Mouse scrolled (712, 425) with delta (0, -1)
Screenshot: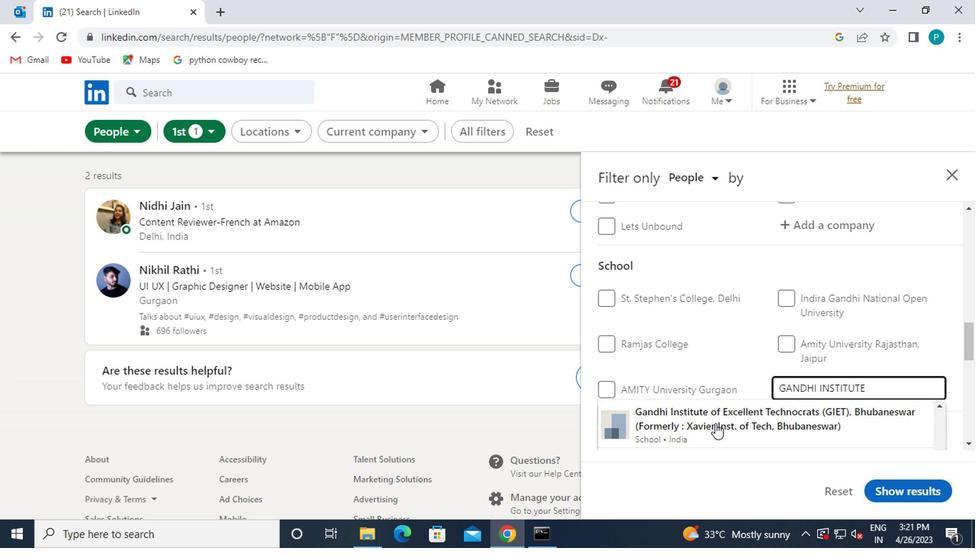 
Action: Mouse scrolled (712, 426) with delta (0, 0)
Screenshot: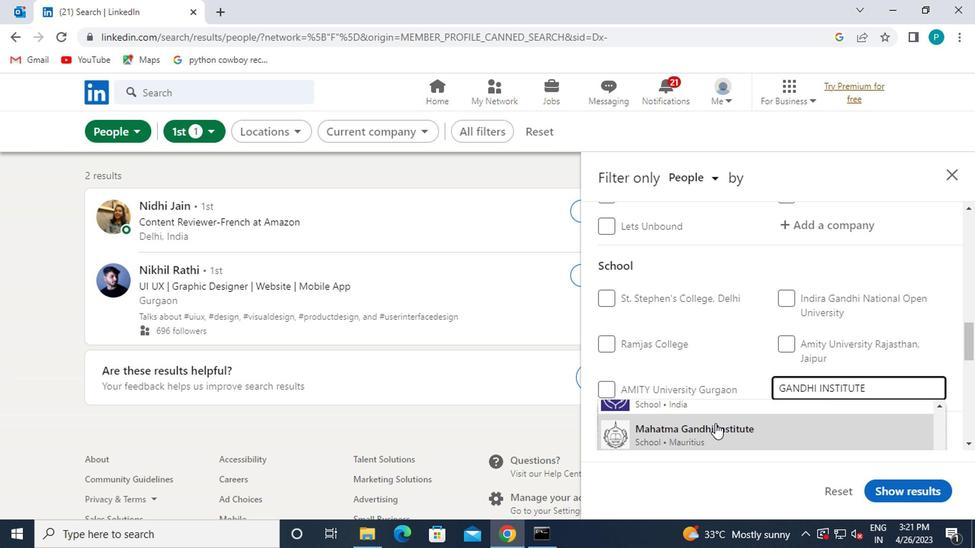 
Action: Mouse pressed left at (712, 426)
Screenshot: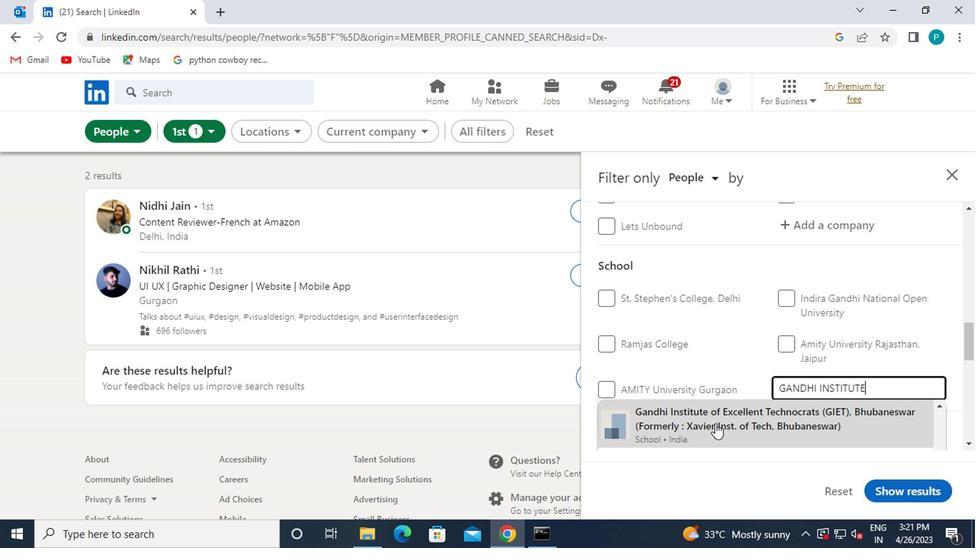 
Action: Mouse moved to (767, 414)
Screenshot: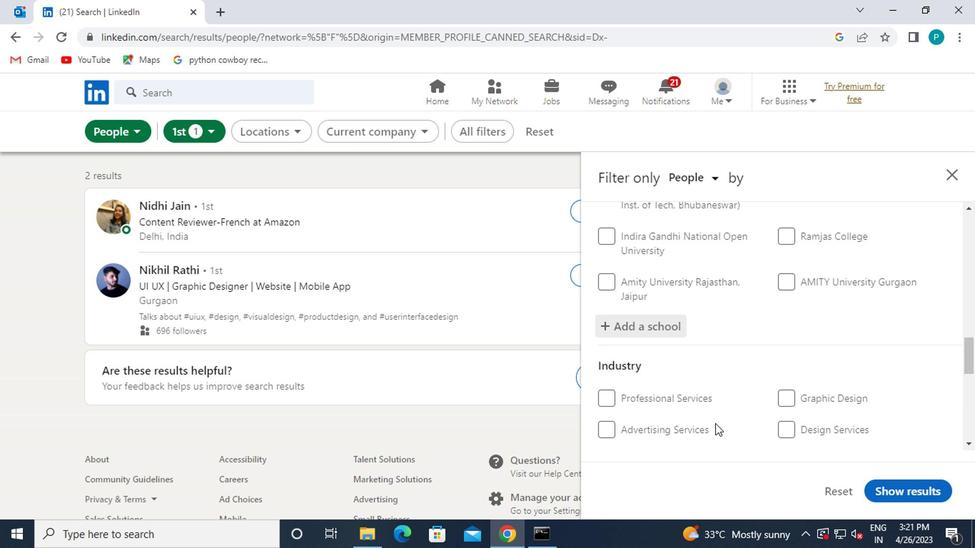 
Action: Mouse scrolled (767, 414) with delta (0, 0)
Screenshot: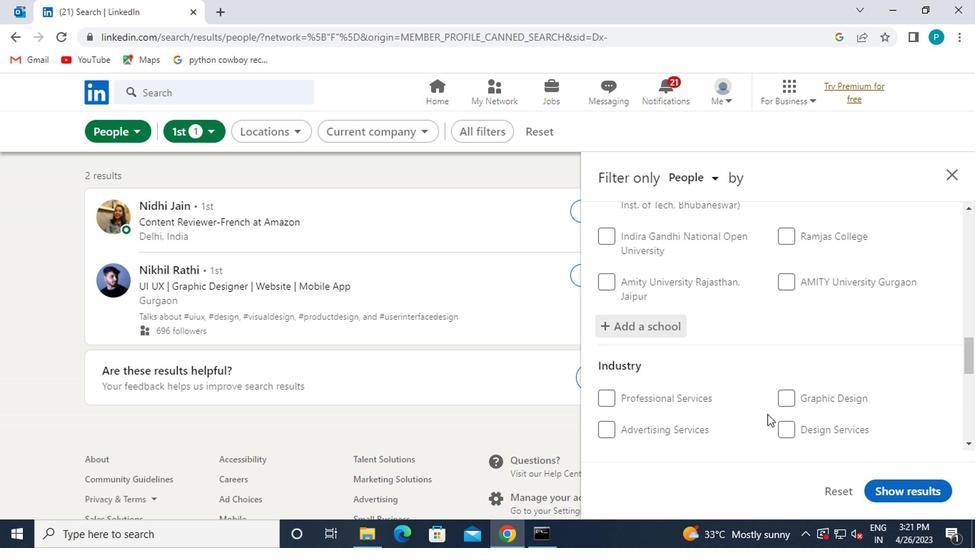 
Action: Mouse scrolled (767, 414) with delta (0, 0)
Screenshot: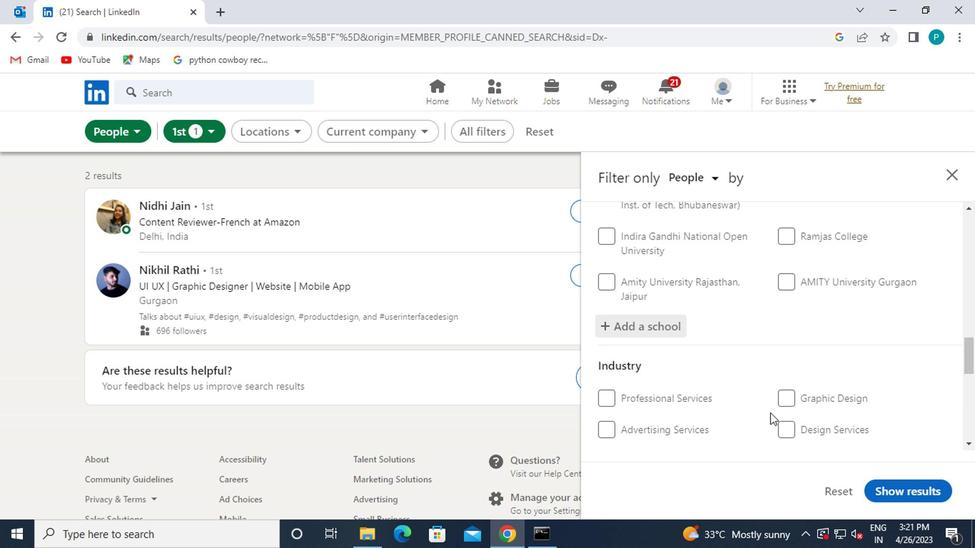 
Action: Mouse moved to (643, 324)
Screenshot: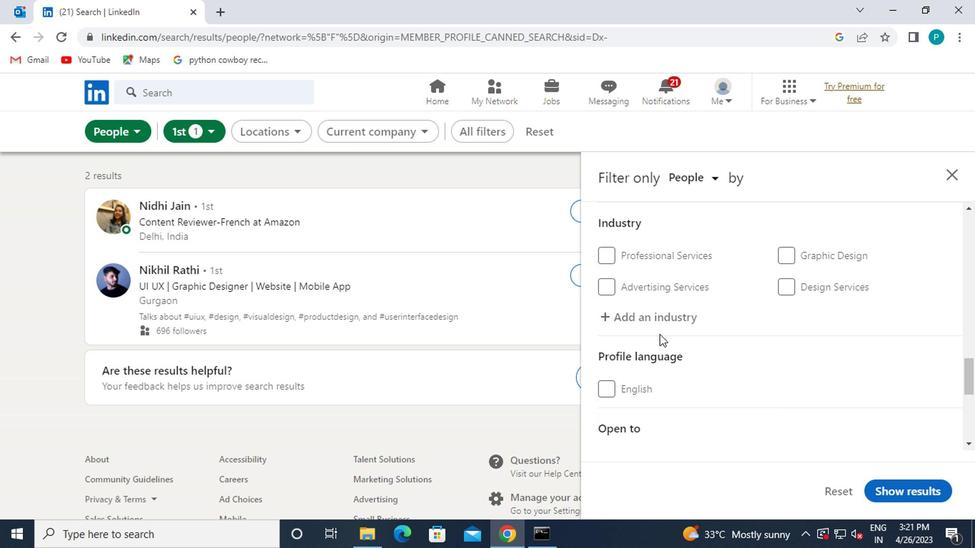 
Action: Mouse pressed left at (643, 324)
Screenshot: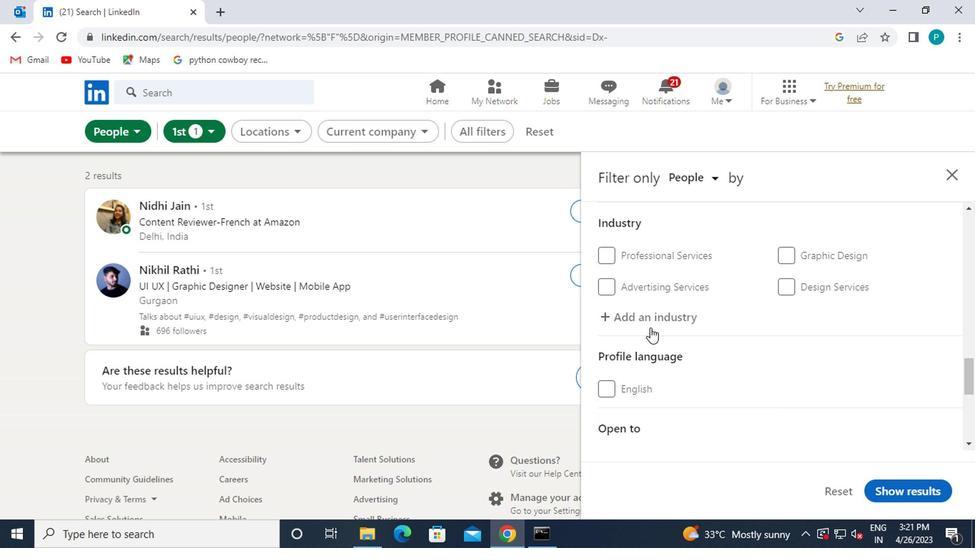 
Action: Key pressed FINA
Screenshot: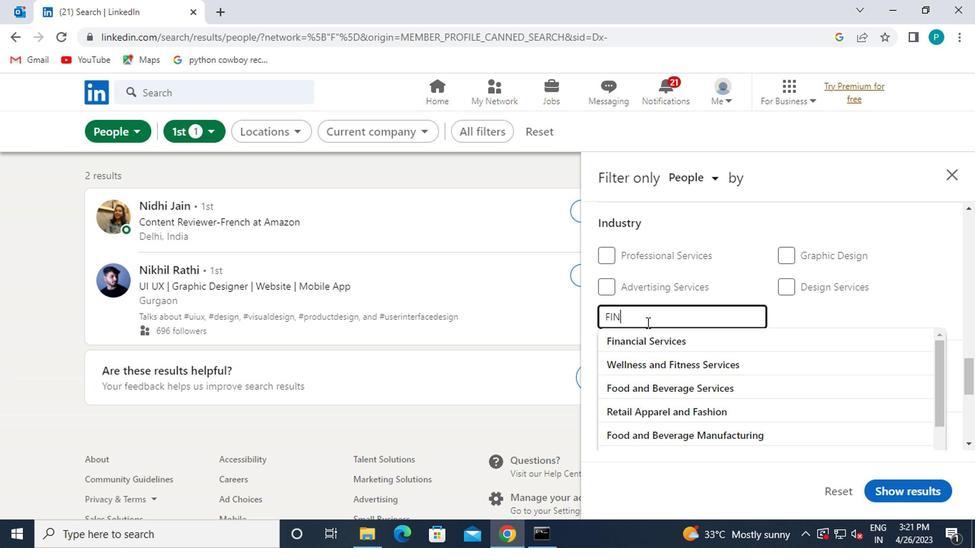 
Action: Mouse moved to (643, 344)
Screenshot: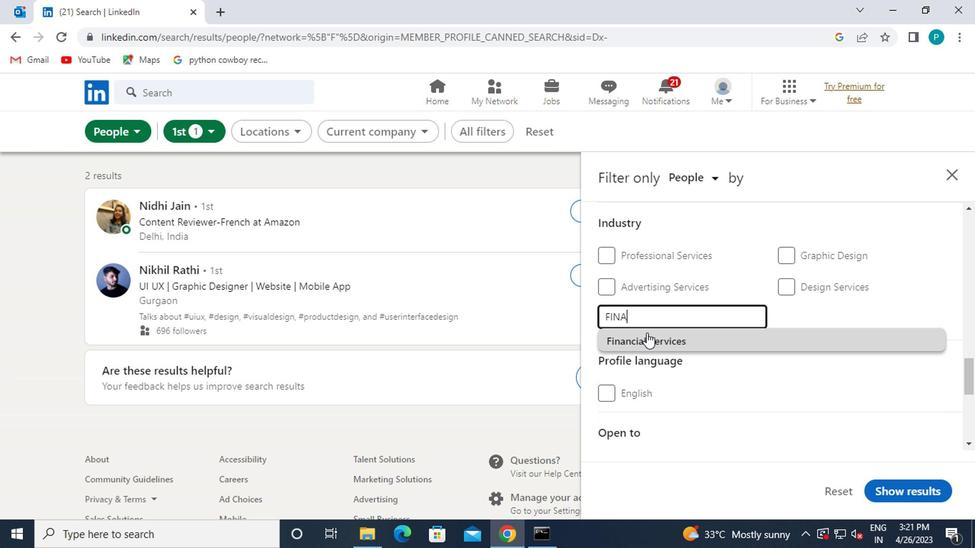 
Action: Mouse pressed left at (643, 344)
Screenshot: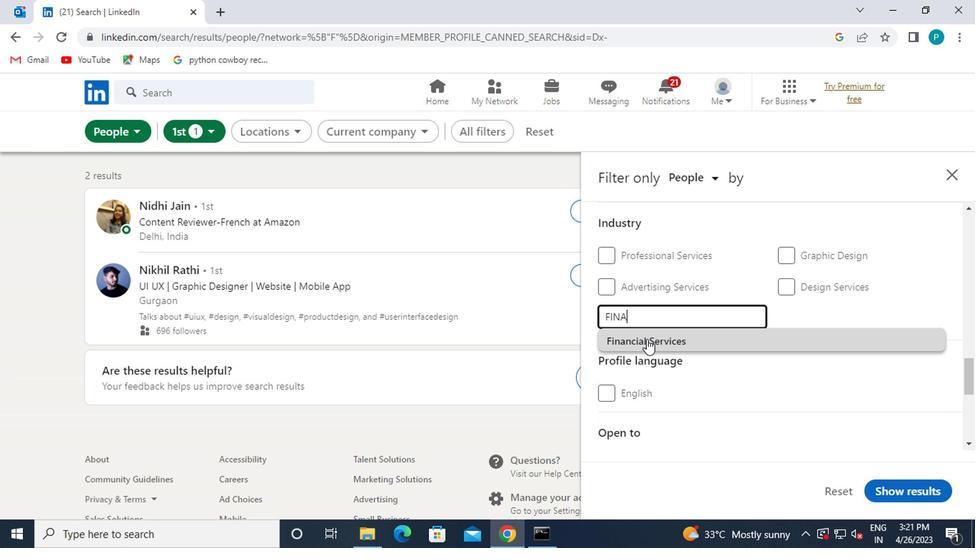 
Action: Mouse moved to (645, 351)
Screenshot: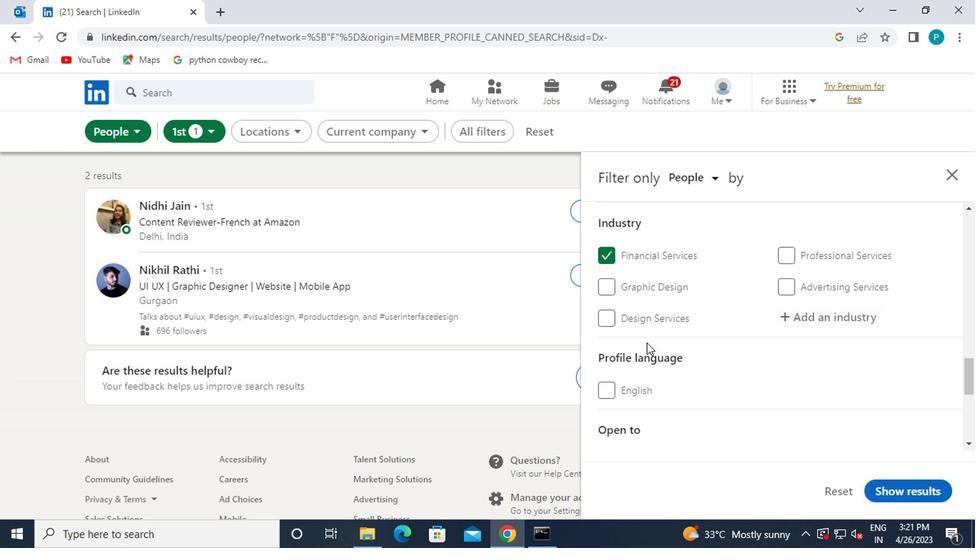 
Action: Mouse scrolled (645, 350) with delta (0, 0)
Screenshot: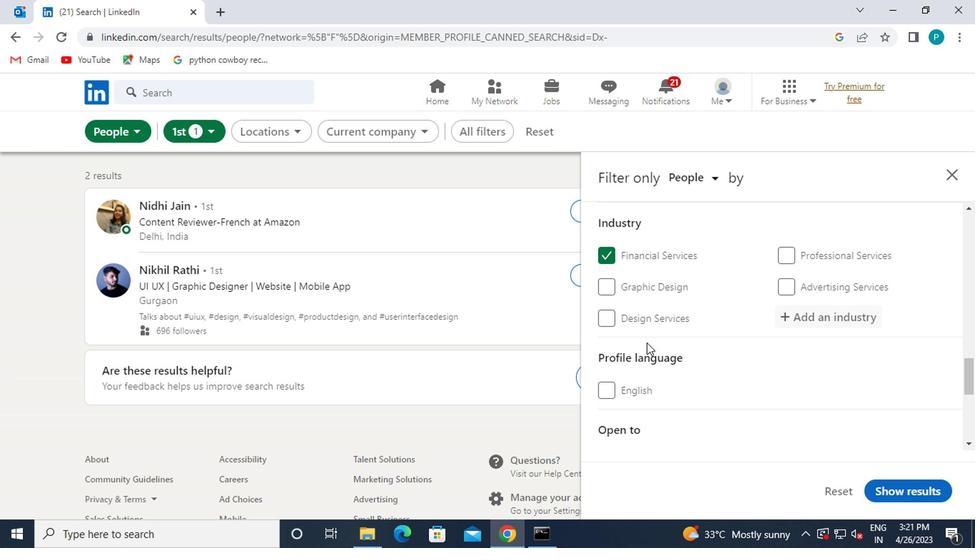 
Action: Mouse scrolled (645, 350) with delta (0, 0)
Screenshot: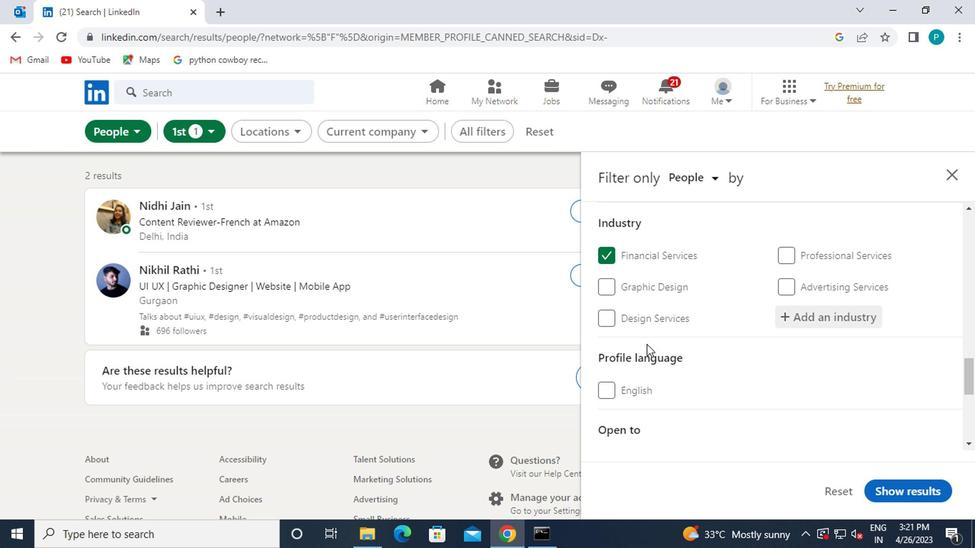 
Action: Mouse moved to (642, 413)
Screenshot: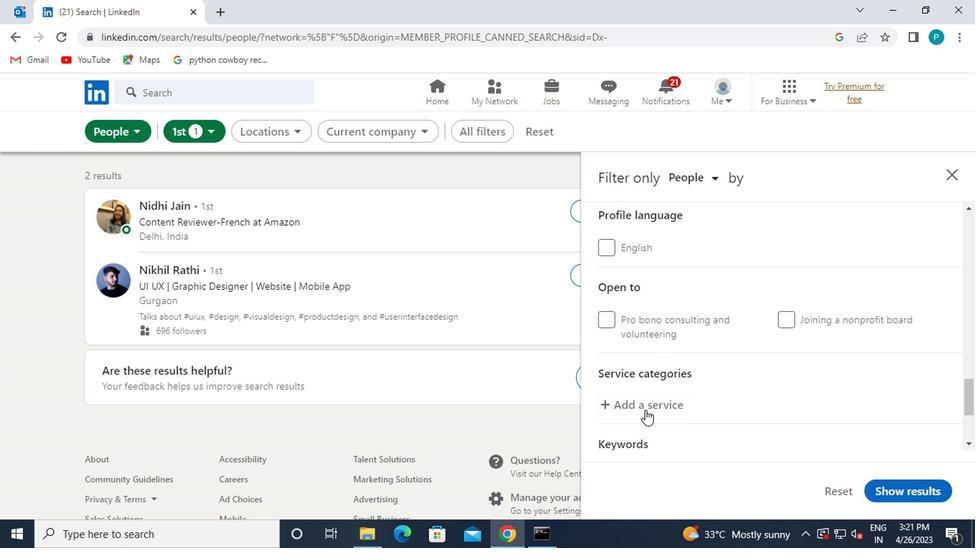 
Action: Mouse pressed left at (642, 413)
Screenshot: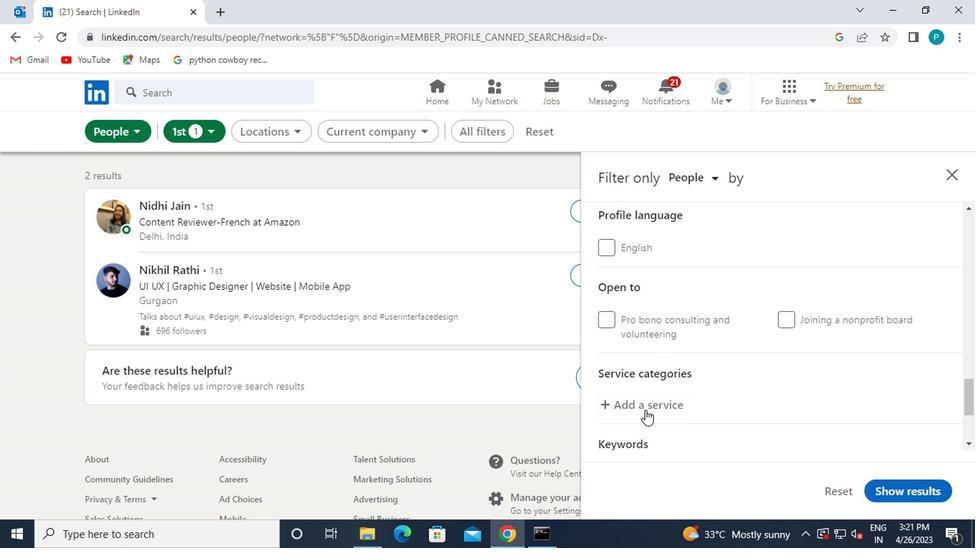 
Action: Mouse moved to (654, 406)
Screenshot: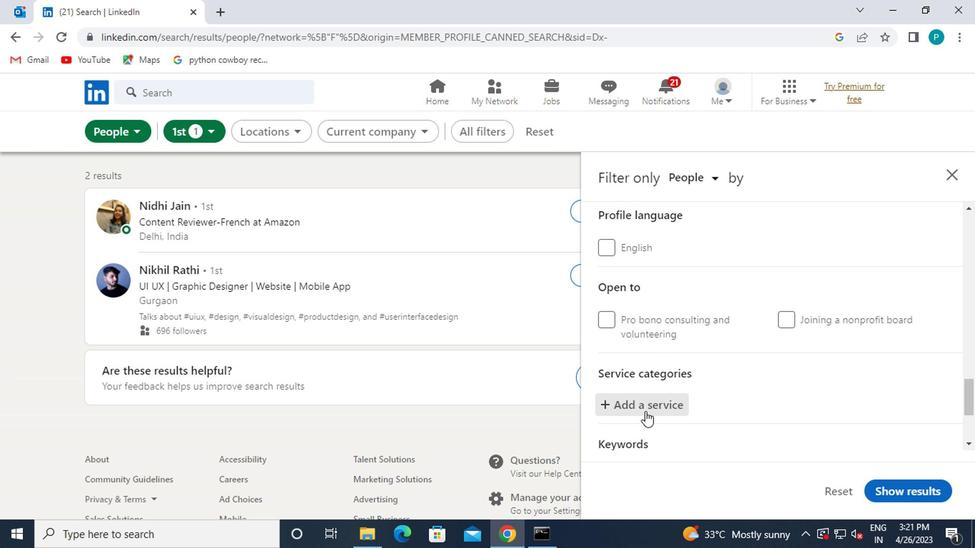 
Action: Key pressed <Key.caps_lock>CUST
Screenshot: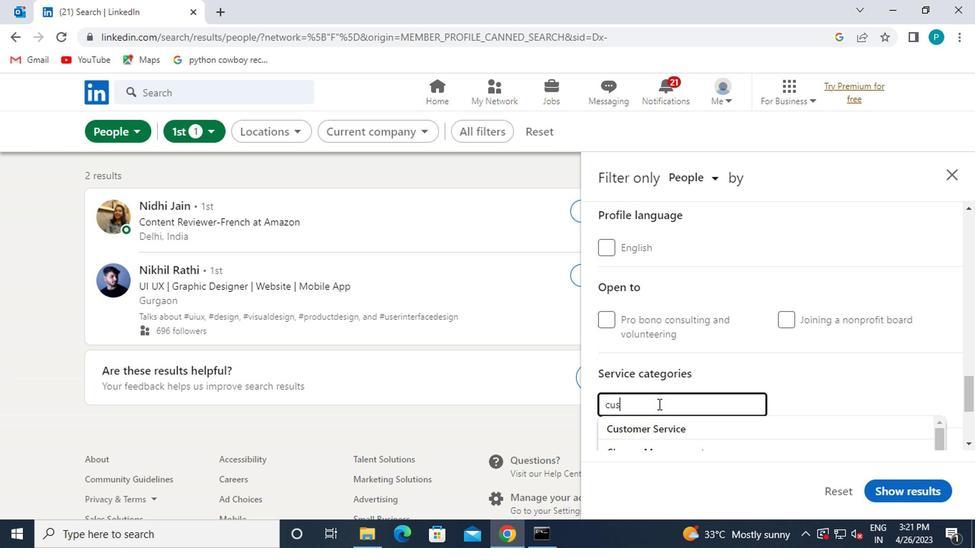 
Action: Mouse moved to (643, 398)
Screenshot: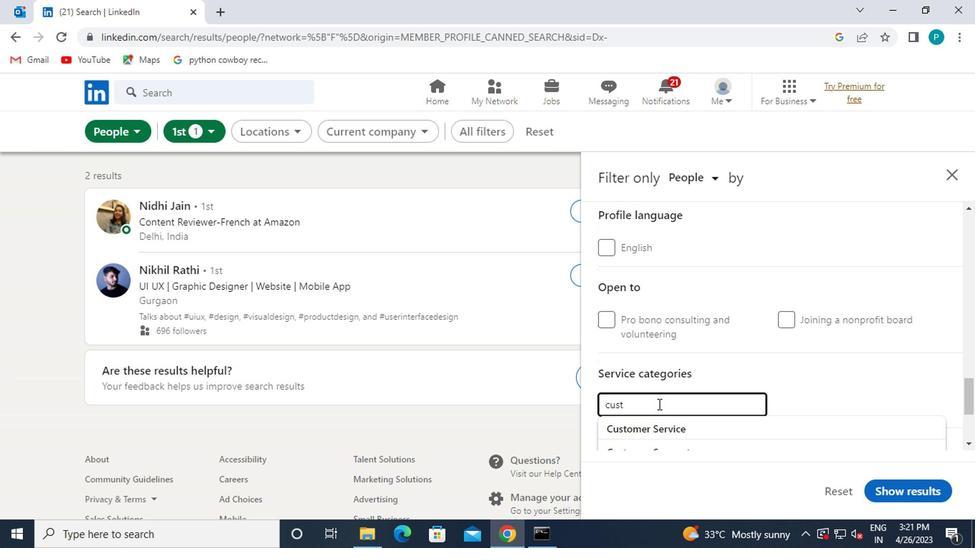 
Action: Mouse scrolled (643, 397) with delta (0, -1)
Screenshot: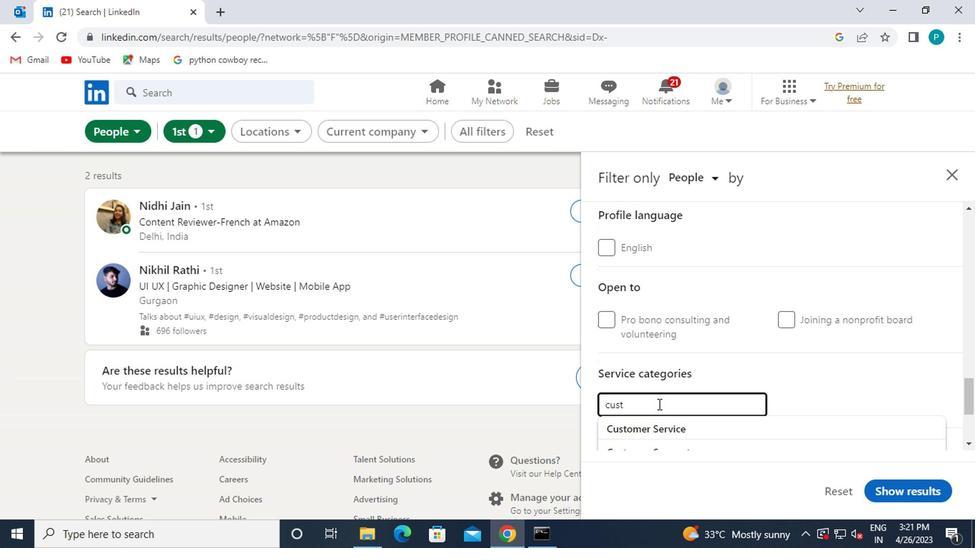 
Action: Mouse moved to (633, 380)
Screenshot: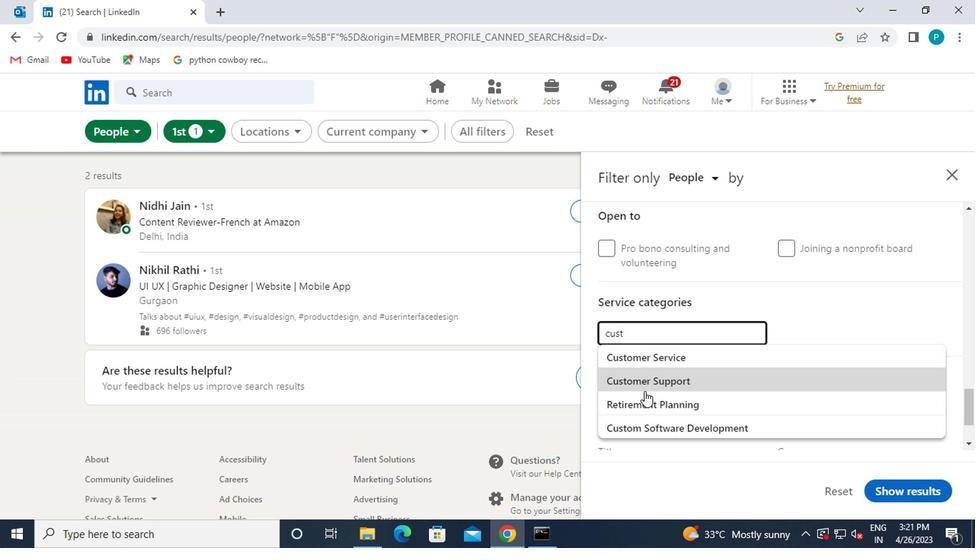 
Action: Mouse pressed left at (633, 380)
Screenshot: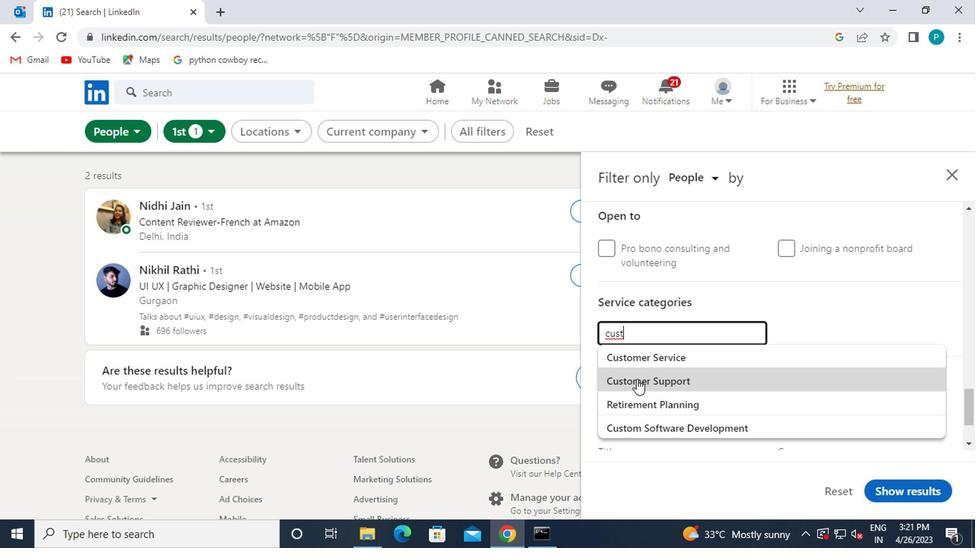 
Action: Mouse scrolled (633, 380) with delta (0, 0)
Screenshot: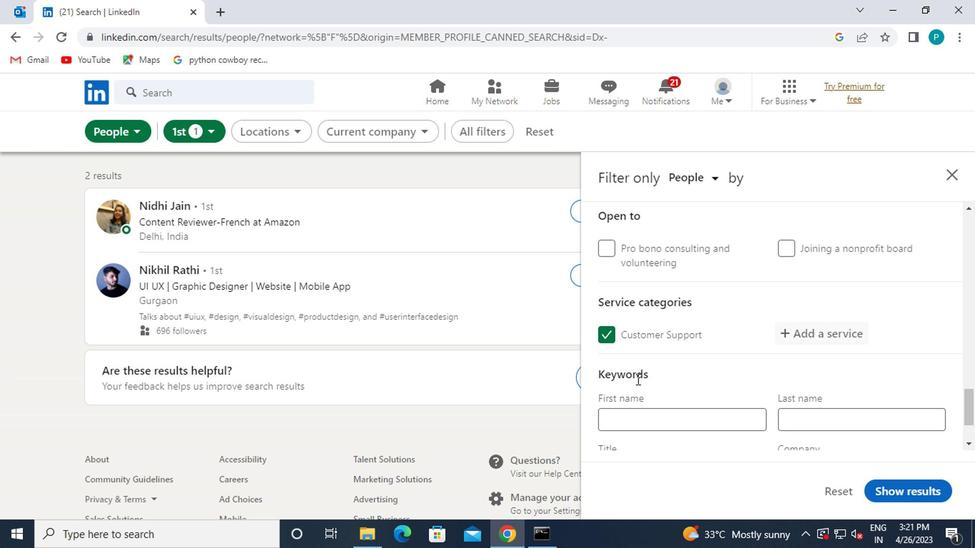 
Action: Mouse scrolled (633, 380) with delta (0, 0)
Screenshot: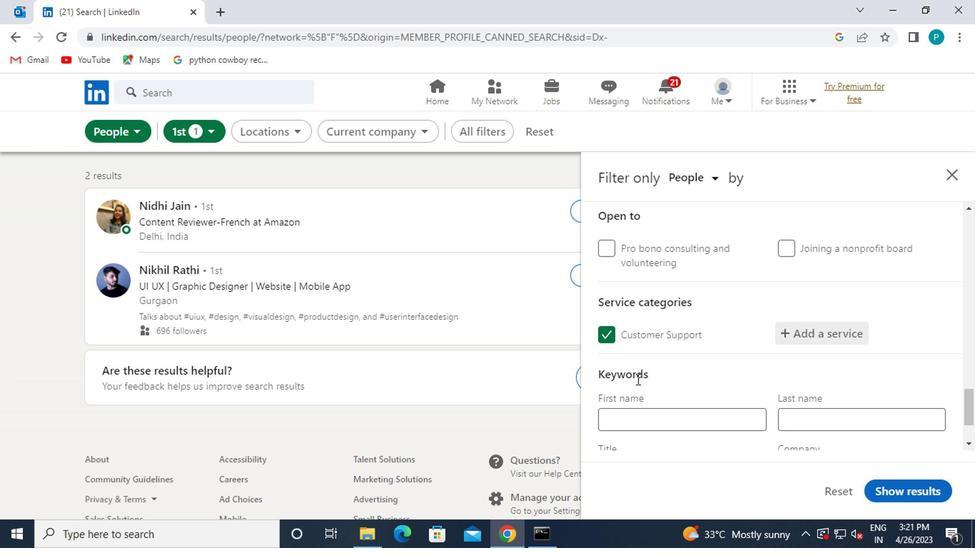 
Action: Mouse moved to (629, 395)
Screenshot: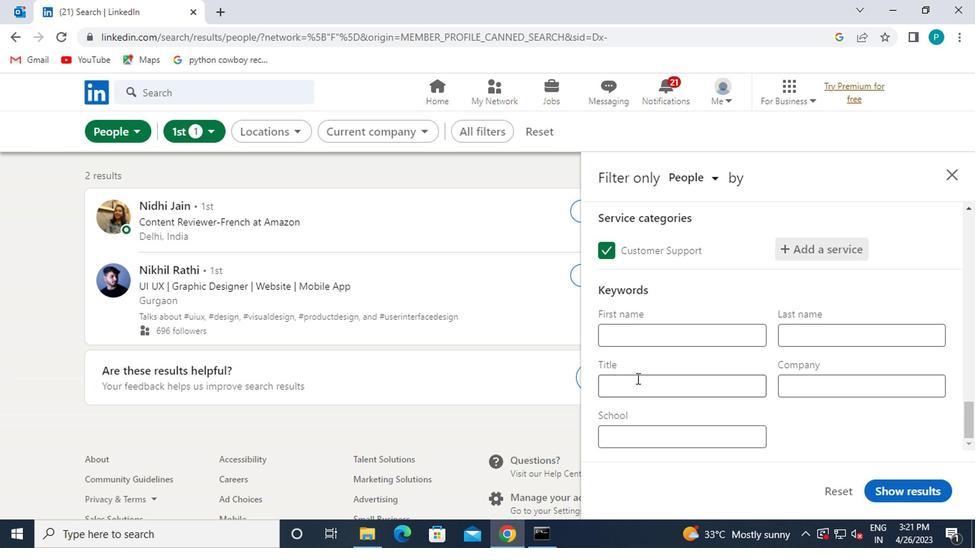 
Action: Mouse pressed left at (629, 395)
Screenshot: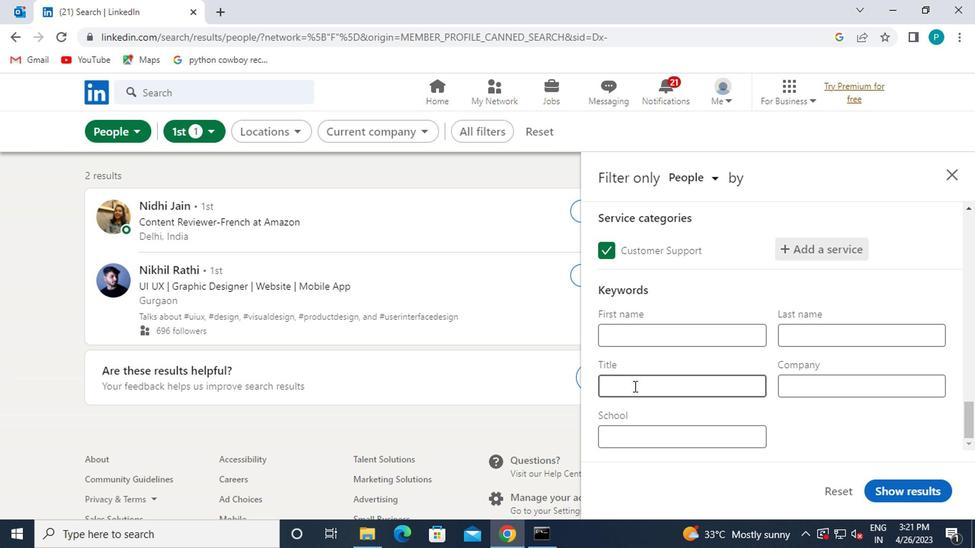 
Action: Mouse moved to (650, 404)
Screenshot: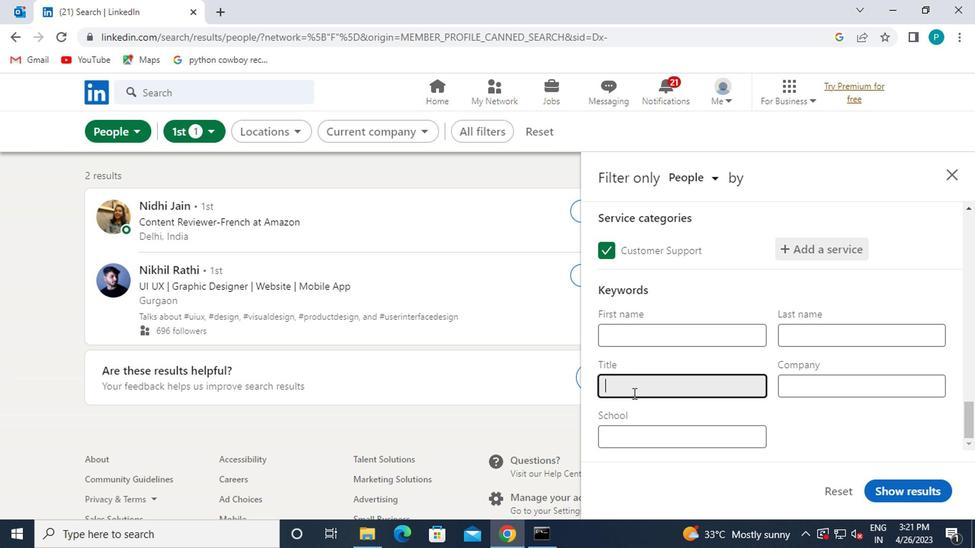 
Action: Key pressed <Key.caps_lock>S<Key.caps_lock>UPERINTENDENT
Screenshot: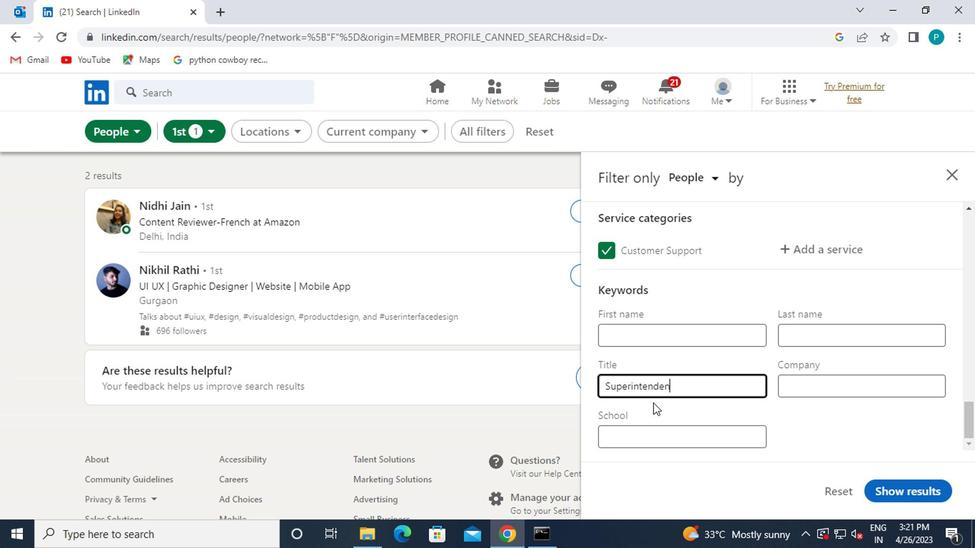 
Action: Mouse moved to (905, 488)
Screenshot: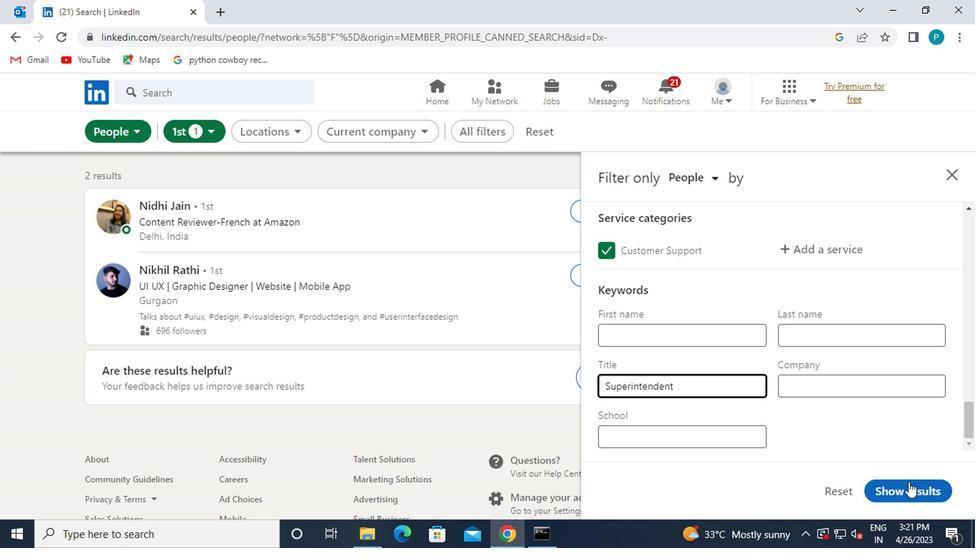 
Action: Mouse pressed left at (905, 488)
Screenshot: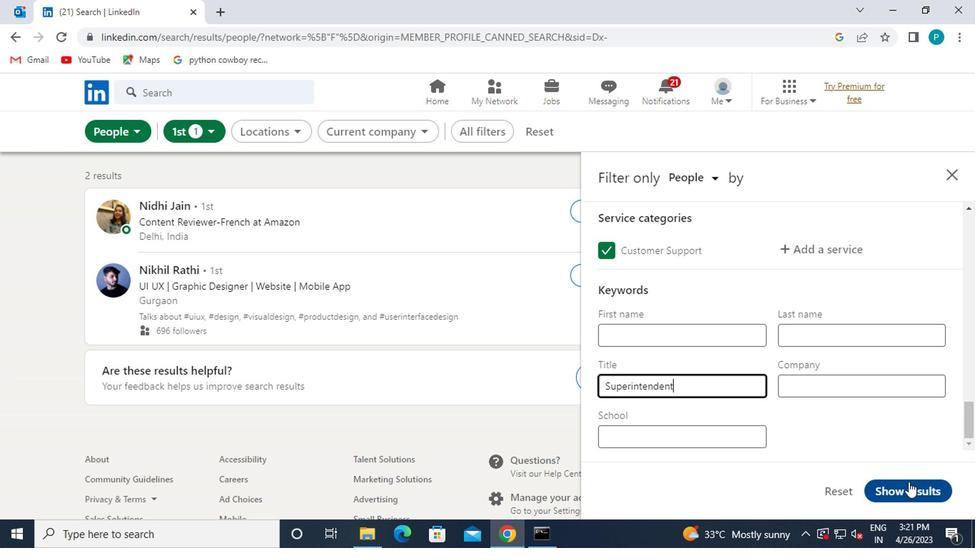 
Action: Mouse moved to (900, 492)
Screenshot: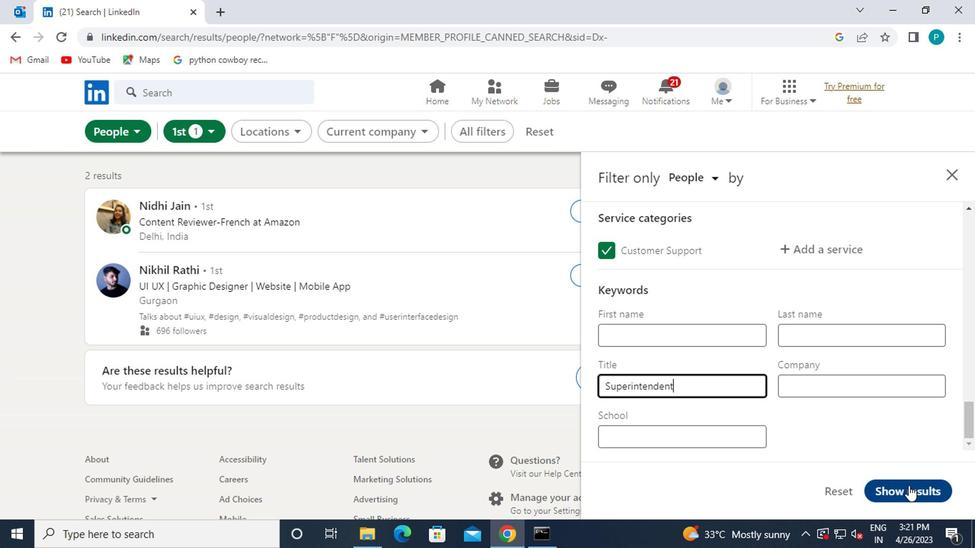 
